 Task: Set up alerts for new listings in Birmingham, Alabama, that have a home office or a study room. 
Action: Mouse moved to (159, 118)
Screenshot: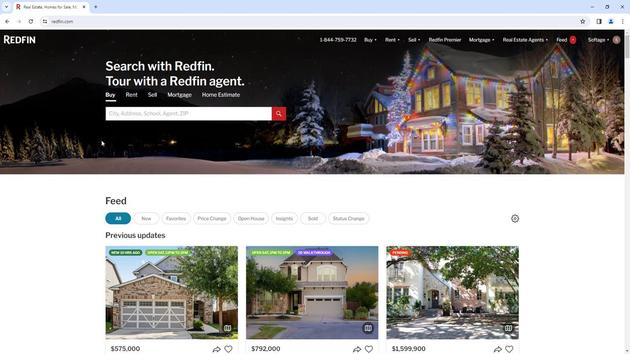 
Action: Mouse pressed left at (159, 118)
Screenshot: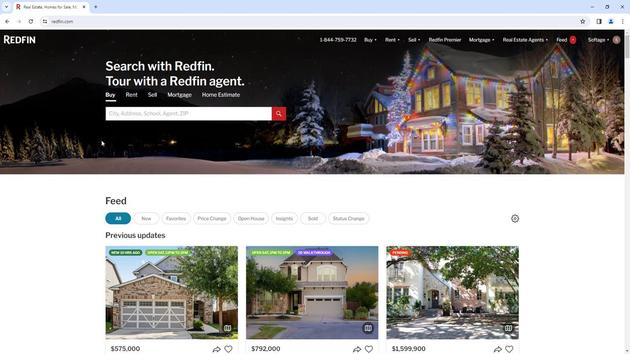 
Action: Key pressed <Key.shift>Birmingham,<Key.space><Key.shift>Alabama
Screenshot: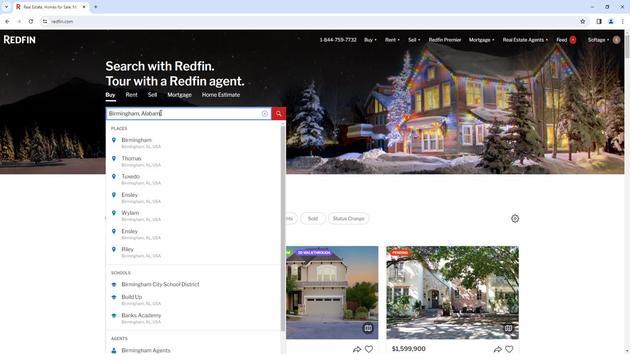 
Action: Mouse moved to (151, 148)
Screenshot: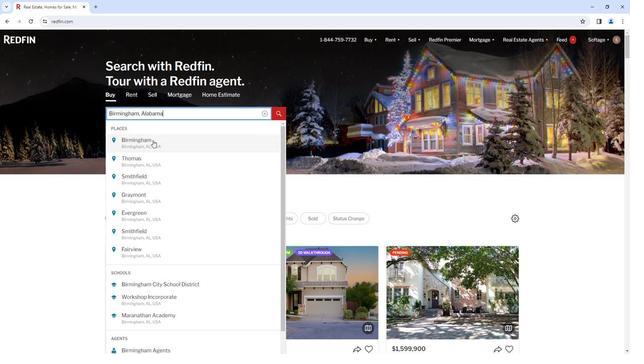 
Action: Mouse pressed left at (151, 148)
Screenshot: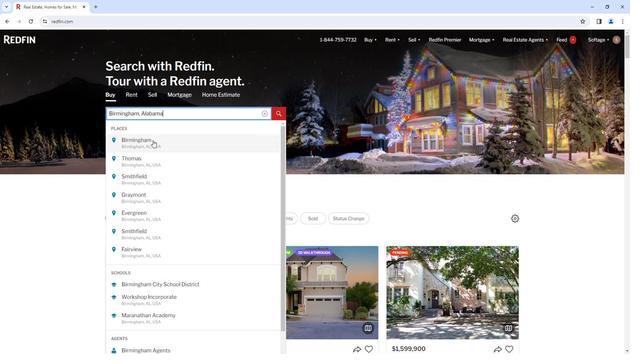 
Action: Mouse moved to (555, 88)
Screenshot: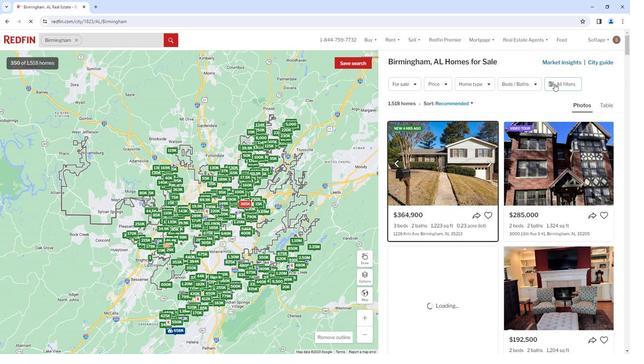 
Action: Mouse pressed left at (555, 88)
Screenshot: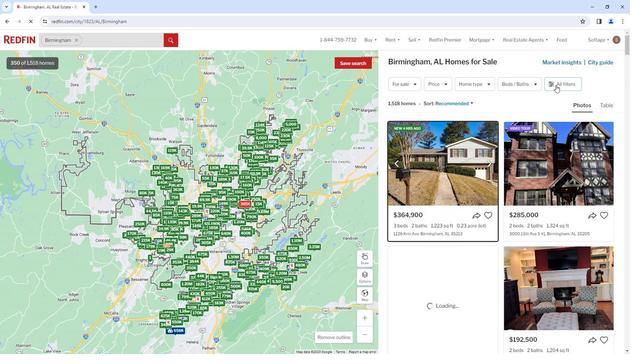 
Action: Mouse moved to (559, 85)
Screenshot: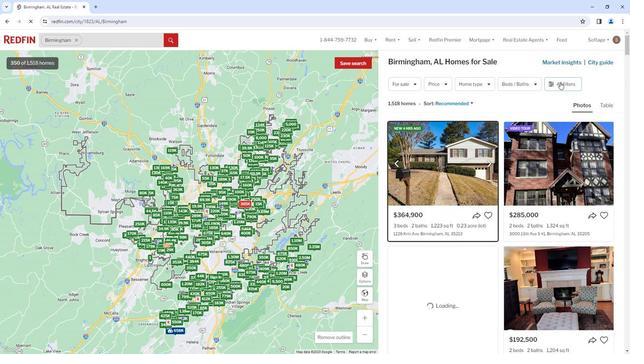 
Action: Mouse pressed left at (559, 85)
Screenshot: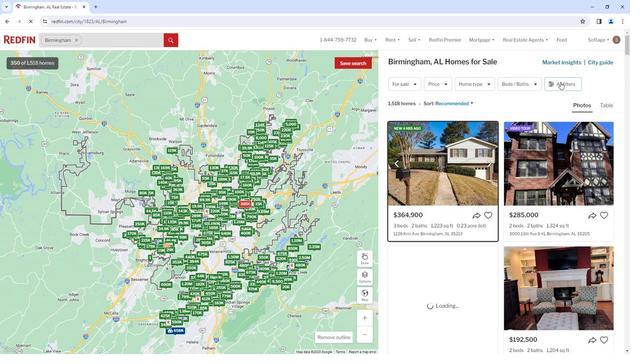 
Action: Mouse moved to (559, 85)
Screenshot: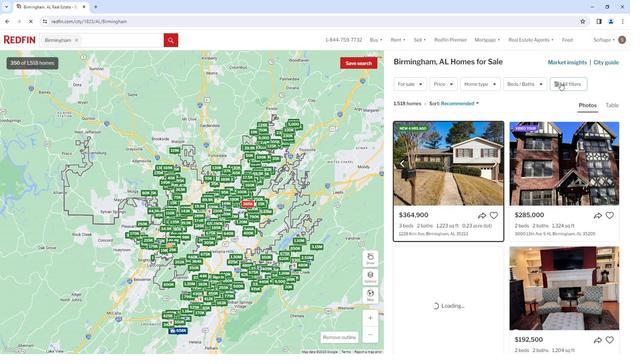 
Action: Mouse pressed left at (559, 85)
Screenshot: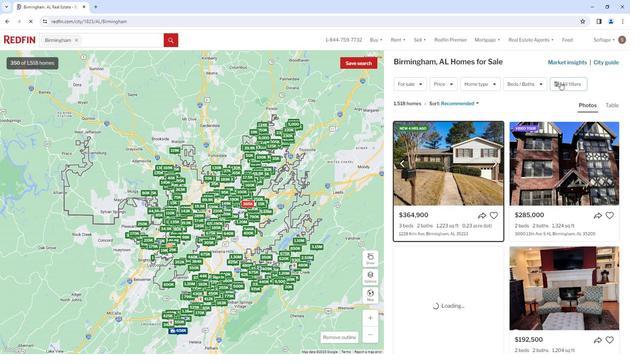 
Action: Mouse moved to (562, 87)
Screenshot: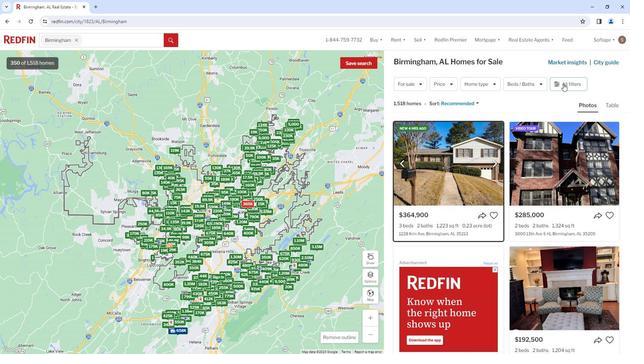 
Action: Mouse pressed left at (562, 87)
Screenshot: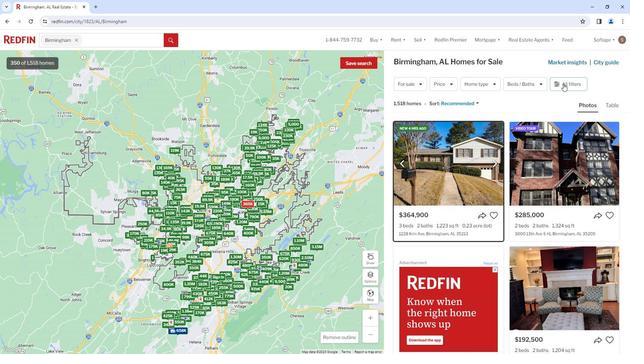 
Action: Mouse moved to (470, 191)
Screenshot: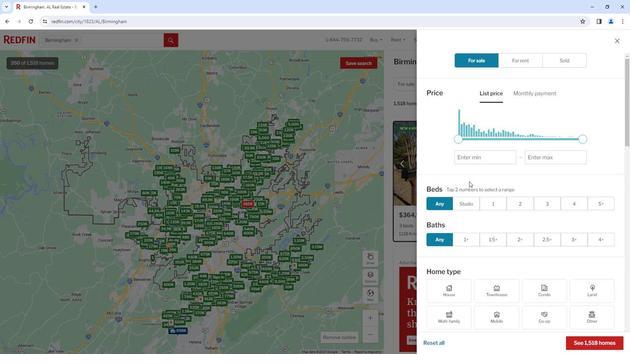 
Action: Mouse scrolled (470, 191) with delta (0, 0)
Screenshot: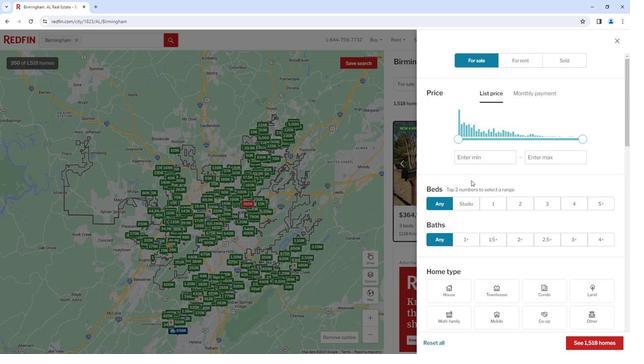 
Action: Mouse scrolled (470, 191) with delta (0, 0)
Screenshot: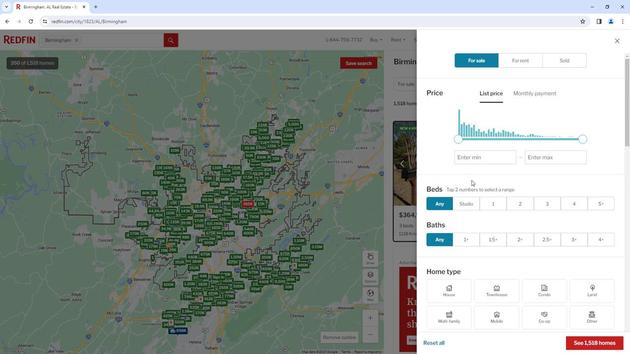 
Action: Mouse moved to (470, 191)
Screenshot: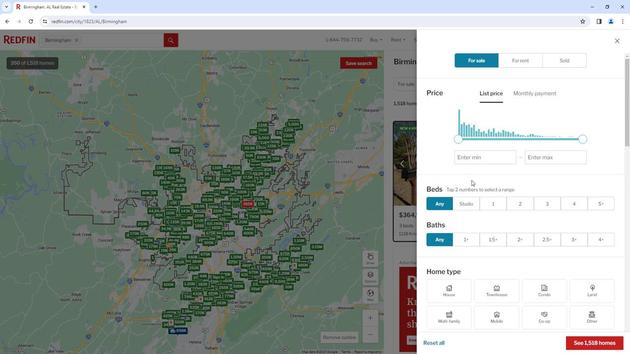 
Action: Mouse scrolled (470, 191) with delta (0, 0)
Screenshot: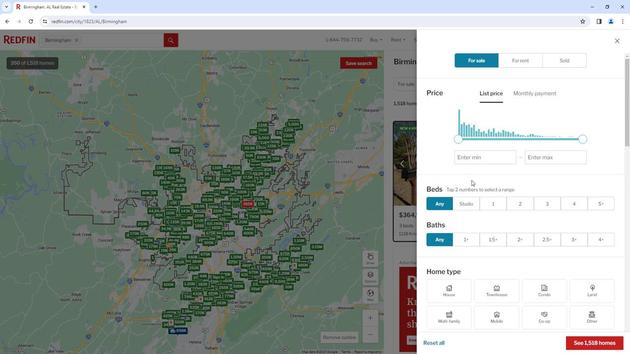 
Action: Mouse moved to (470, 190)
Screenshot: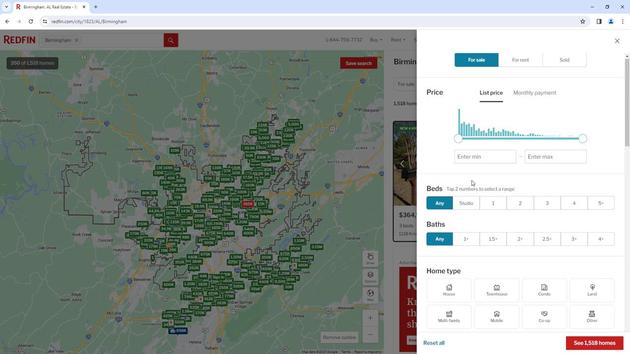 
Action: Mouse scrolled (470, 190) with delta (0, 0)
Screenshot: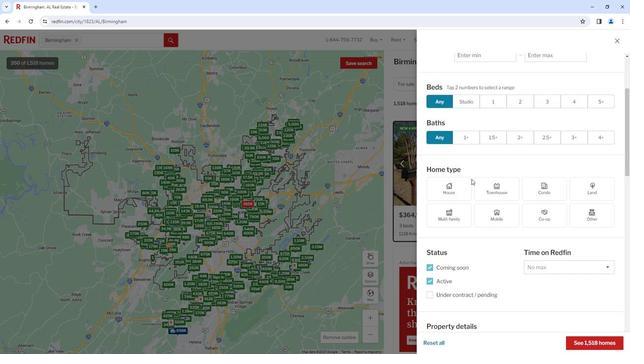 
Action: Mouse scrolled (470, 190) with delta (0, 0)
Screenshot: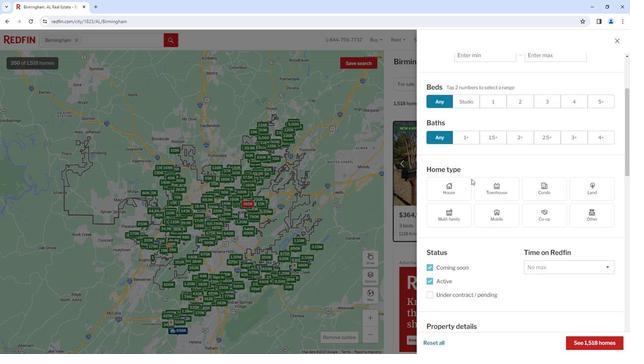 
Action: Mouse scrolled (470, 190) with delta (0, 0)
Screenshot: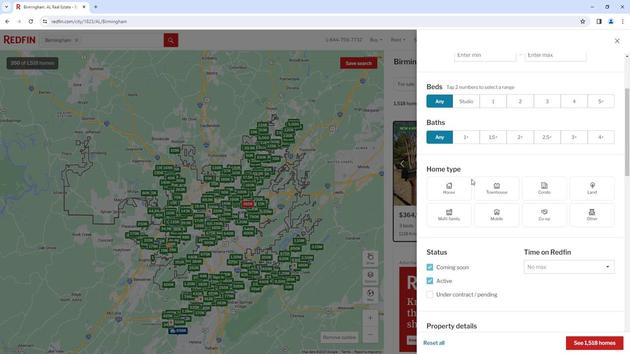 
Action: Mouse scrolled (470, 190) with delta (0, 0)
Screenshot: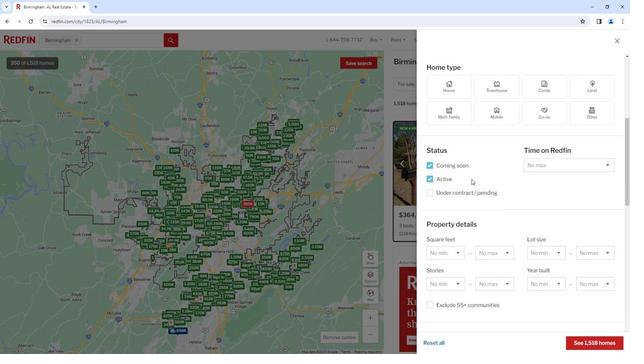 
Action: Mouse scrolled (470, 190) with delta (0, 0)
Screenshot: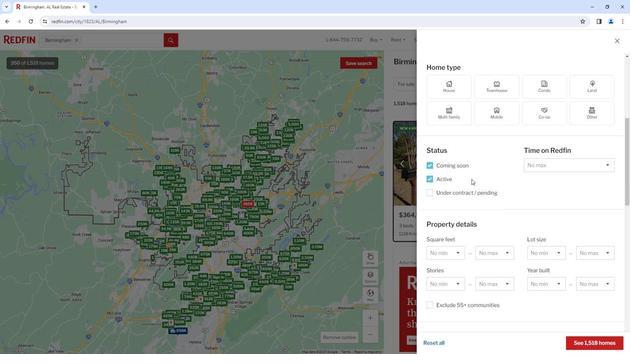 
Action: Mouse scrolled (470, 190) with delta (0, 0)
Screenshot: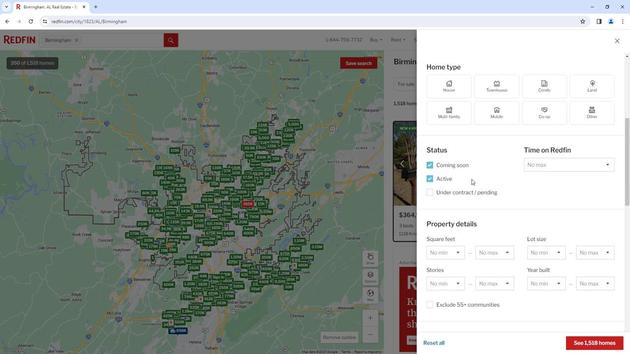 
Action: Mouse scrolled (470, 190) with delta (0, 0)
Screenshot: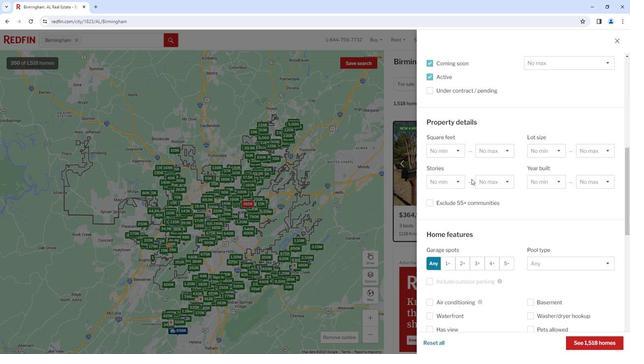 
Action: Mouse scrolled (470, 190) with delta (0, 0)
Screenshot: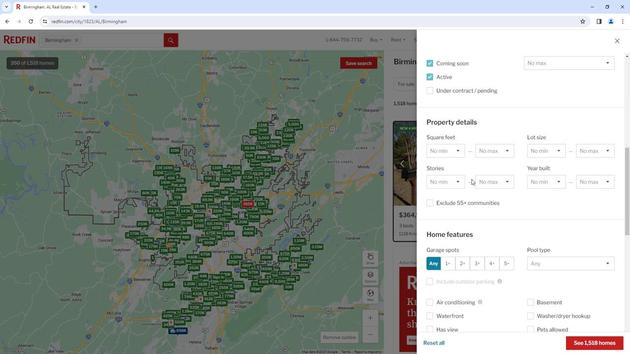 
Action: Mouse scrolled (470, 190) with delta (0, 0)
Screenshot: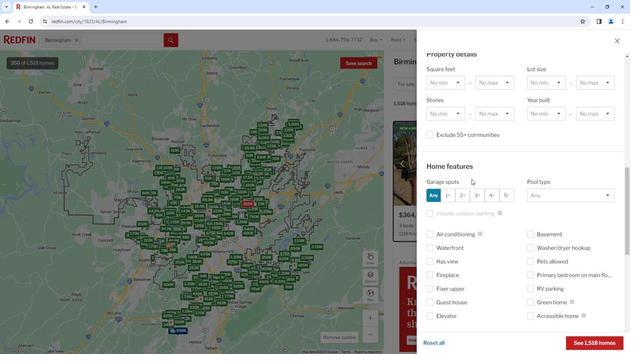 
Action: Mouse scrolled (470, 190) with delta (0, 0)
Screenshot: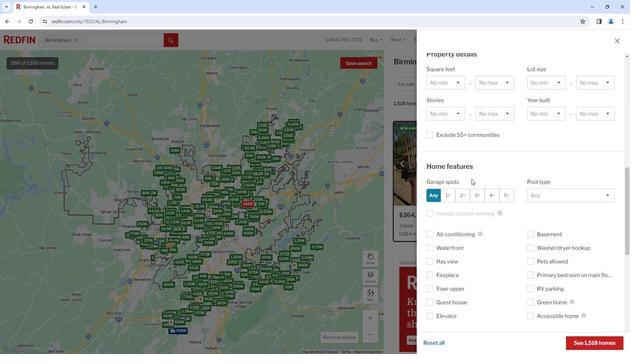 
Action: Mouse scrolled (470, 190) with delta (0, 0)
Screenshot: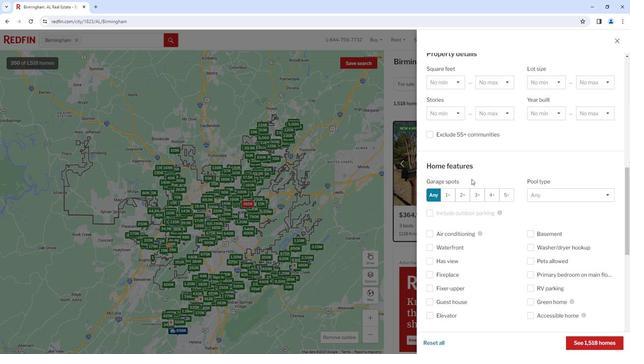 
Action: Mouse scrolled (470, 190) with delta (0, 0)
Screenshot: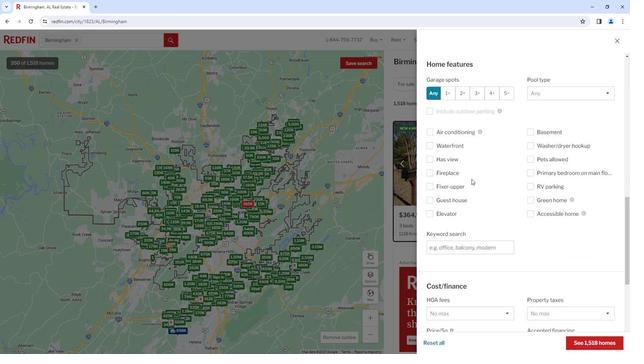 
Action: Mouse scrolled (470, 190) with delta (0, 0)
Screenshot: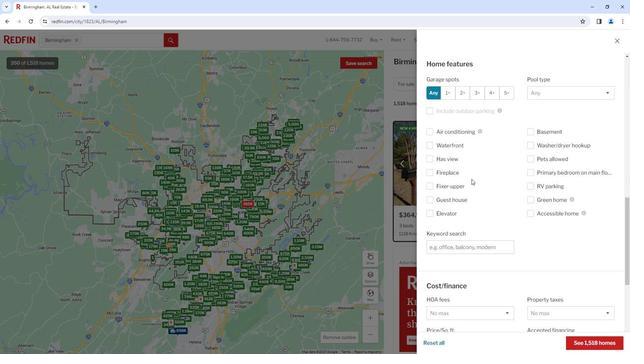 
Action: Mouse moved to (460, 194)
Screenshot: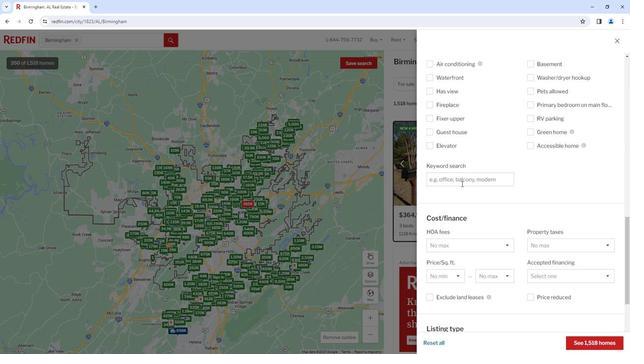 
Action: Mouse pressed left at (460, 194)
Screenshot: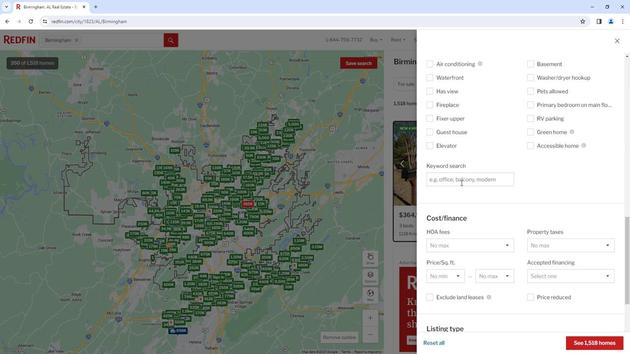 
Action: Mouse moved to (460, 194)
Screenshot: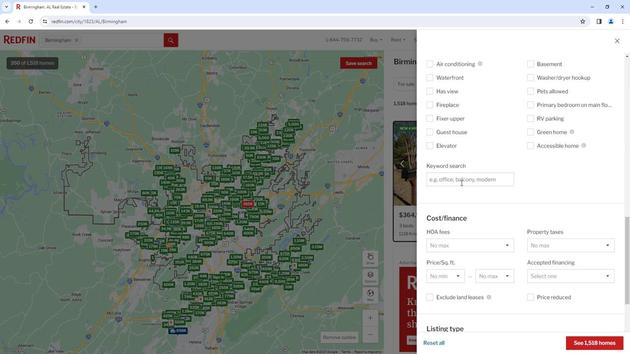 
Action: Key pressed home<Key.space>office<Key.space>or<Key.space>study<Key.space>room
Screenshot: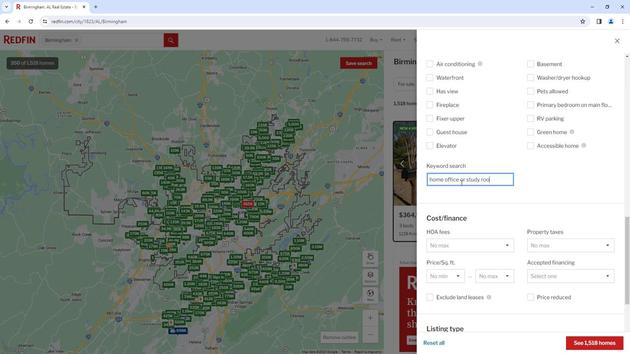 
Action: Mouse moved to (548, 288)
Screenshot: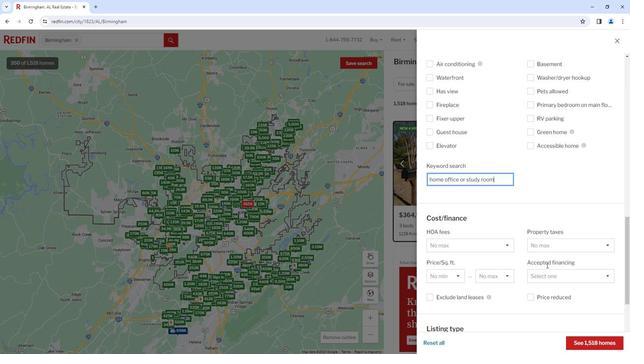 
Action: Mouse scrolled (548, 287) with delta (0, 0)
Screenshot: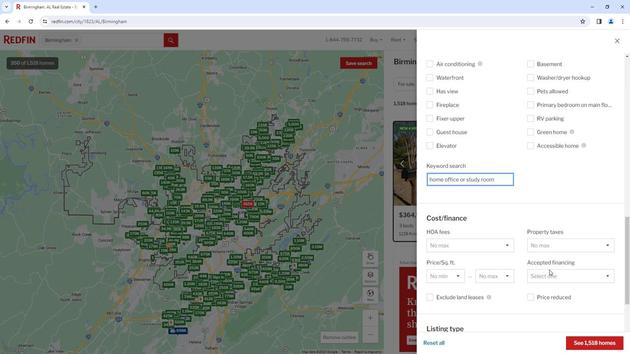 
Action: Mouse scrolled (548, 287) with delta (0, 0)
Screenshot: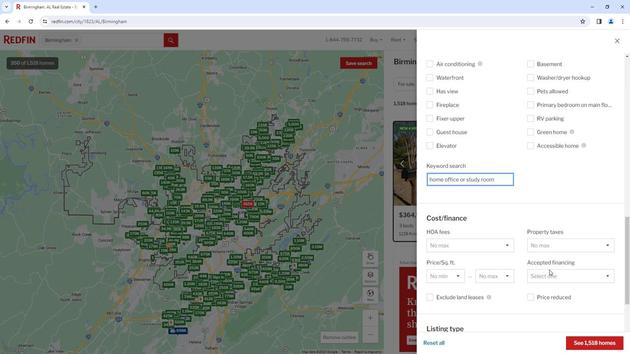 
Action: Mouse scrolled (548, 287) with delta (0, 0)
Screenshot: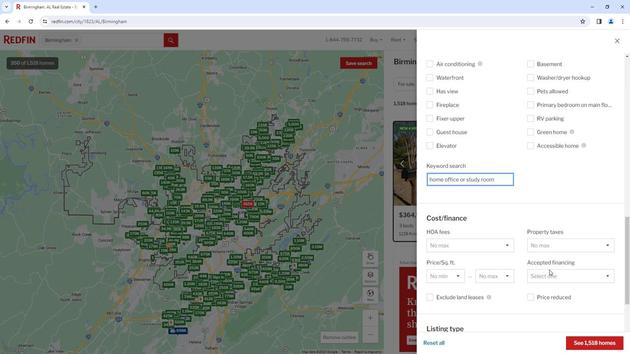 
Action: Mouse moved to (548, 288)
Screenshot: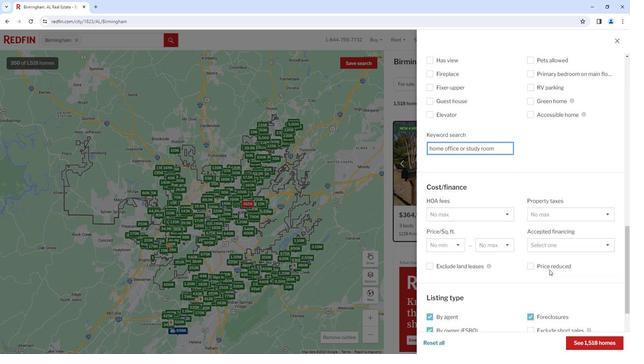 
Action: Mouse scrolled (548, 287) with delta (0, 0)
Screenshot: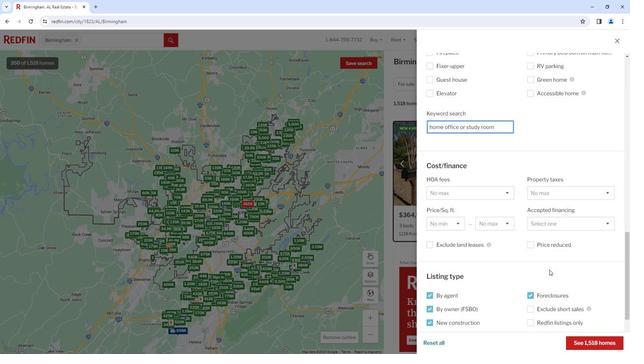 
Action: Mouse moved to (549, 287)
Screenshot: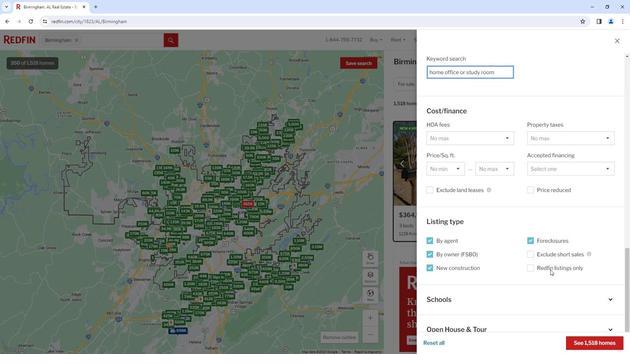 
Action: Mouse scrolled (549, 287) with delta (0, 0)
Screenshot: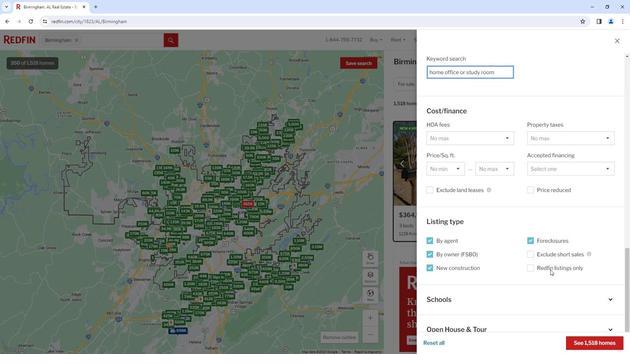 
Action: Mouse moved to (553, 286)
Screenshot: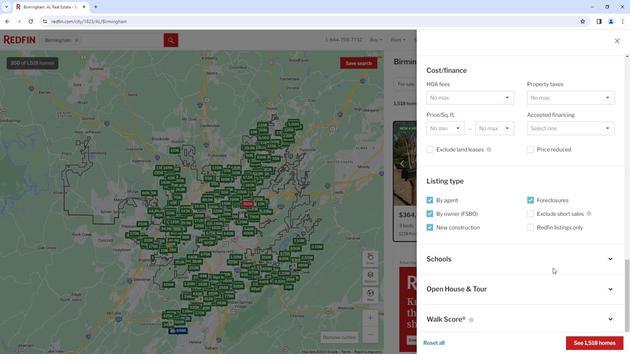
Action: Mouse scrolled (553, 285) with delta (0, 0)
Screenshot: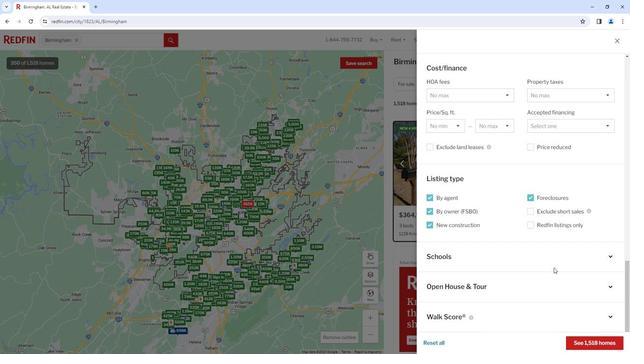 
Action: Mouse scrolled (553, 285) with delta (0, 0)
Screenshot: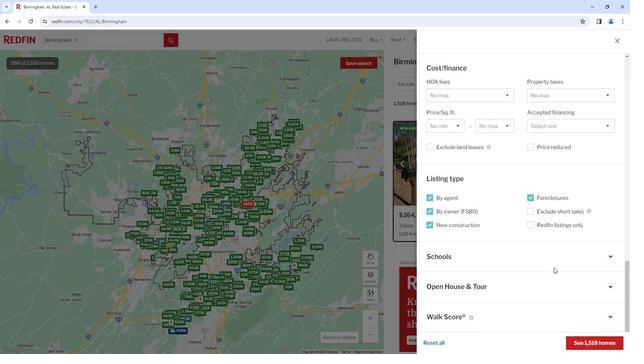 
Action: Mouse scrolled (553, 285) with delta (0, 0)
Screenshot: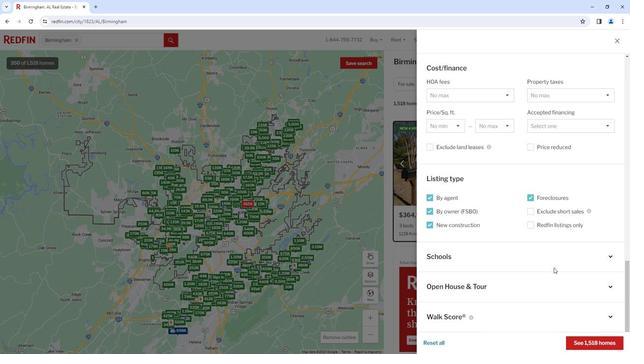 
Action: Mouse moved to (593, 363)
Screenshot: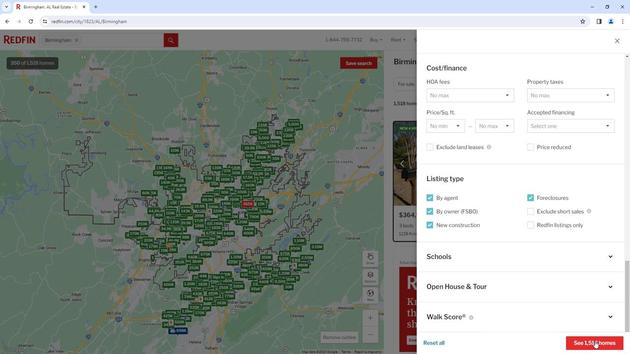 
Action: Mouse pressed left at (593, 363)
Screenshot: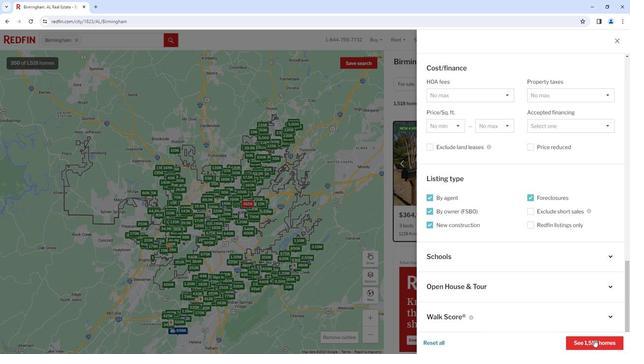
Action: Mouse moved to (440, 174)
Screenshot: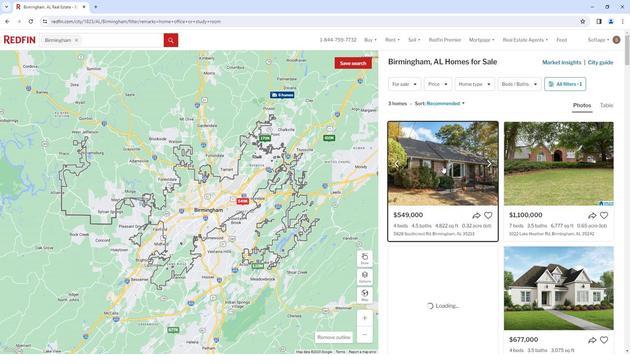 
Action: Mouse pressed left at (440, 174)
Screenshot: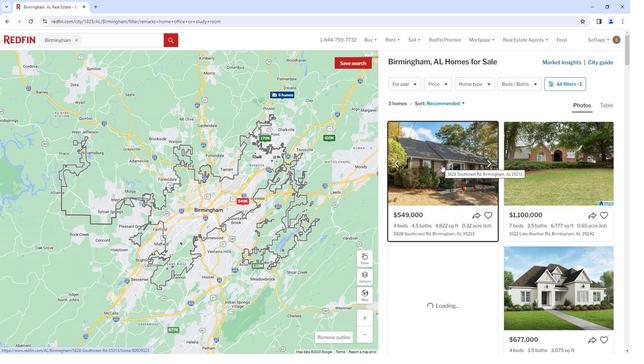 
Action: Mouse moved to (286, 155)
Screenshot: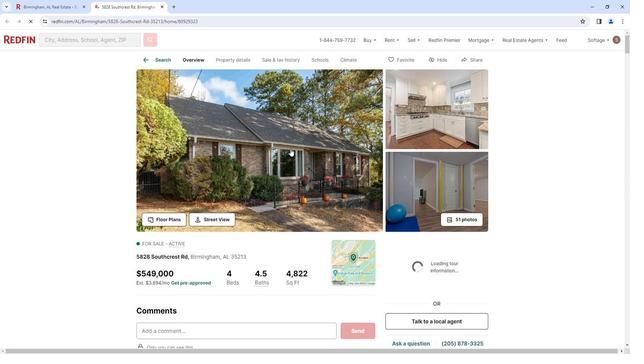 
Action: Mouse pressed left at (286, 155)
Screenshot: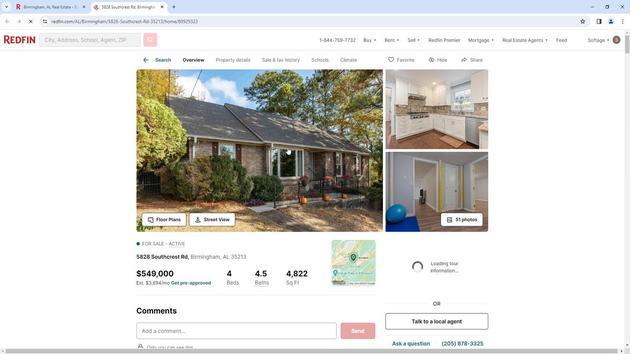 
Action: Mouse moved to (78, 138)
Screenshot: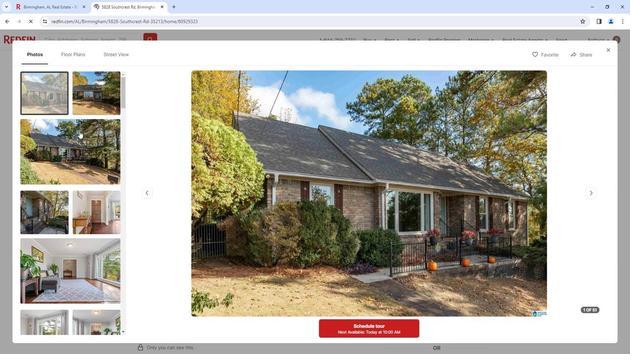 
Action: Mouse scrolled (78, 137) with delta (0, 0)
Screenshot: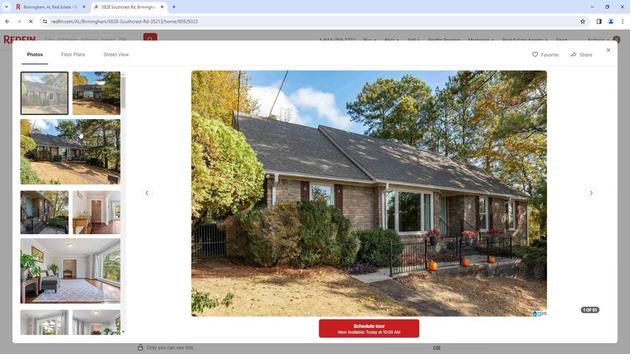 
Action: Mouse scrolled (78, 137) with delta (0, 0)
Screenshot: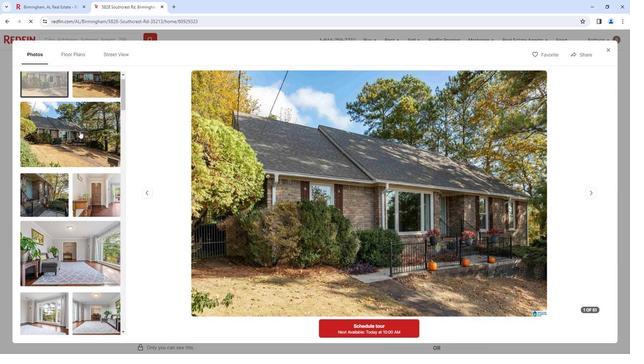 
Action: Mouse moved to (78, 137)
Screenshot: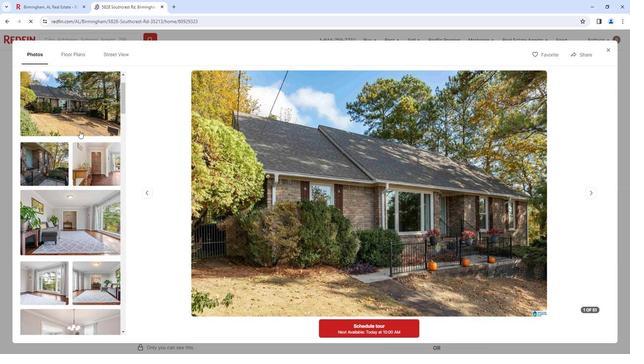 
Action: Mouse scrolled (78, 137) with delta (0, 0)
Screenshot: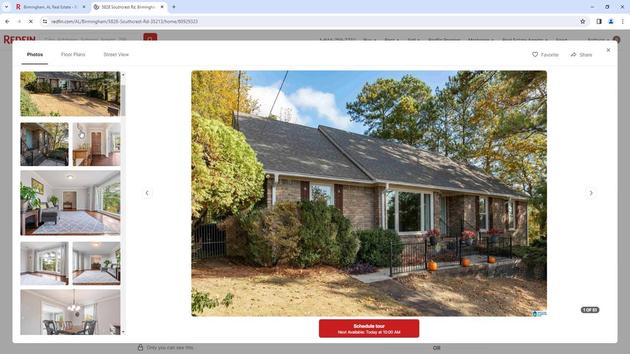 
Action: Mouse scrolled (78, 137) with delta (0, 0)
Screenshot: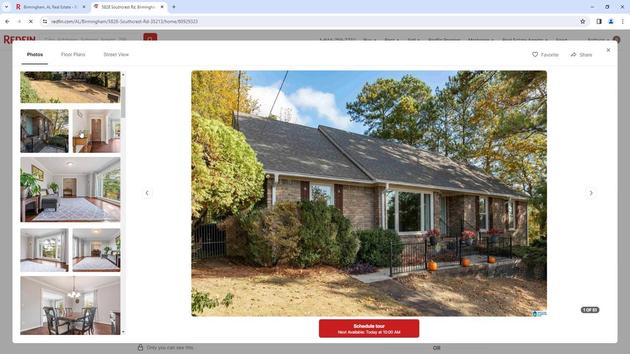 
Action: Mouse scrolled (78, 137) with delta (0, 0)
Screenshot: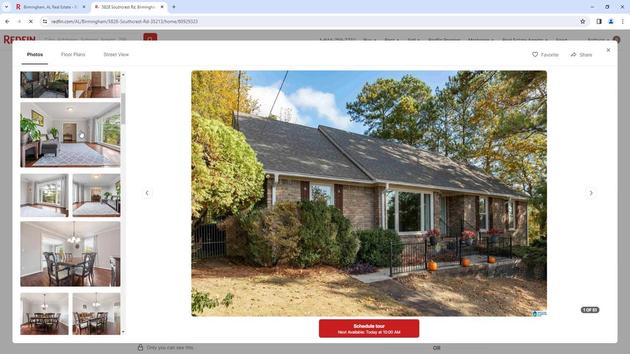 
Action: Mouse moved to (79, 137)
Screenshot: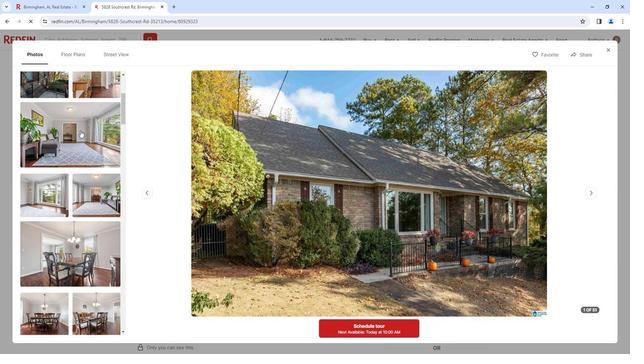 
Action: Mouse scrolled (79, 136) with delta (0, 0)
Screenshot: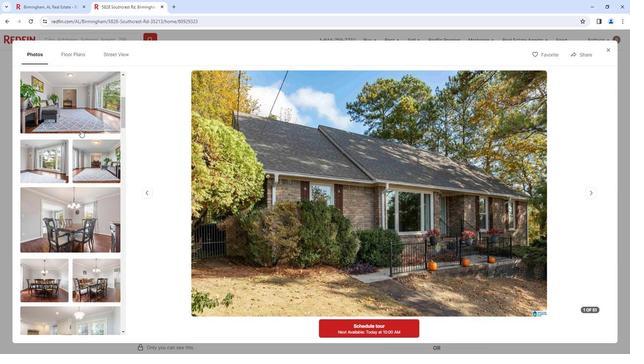 
Action: Mouse scrolled (79, 136) with delta (0, 0)
Screenshot: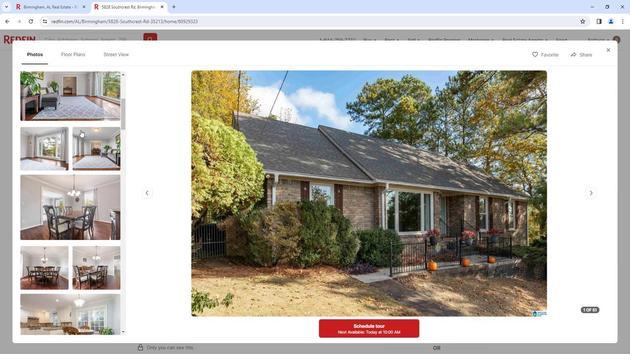 
Action: Mouse scrolled (79, 136) with delta (0, 0)
Screenshot: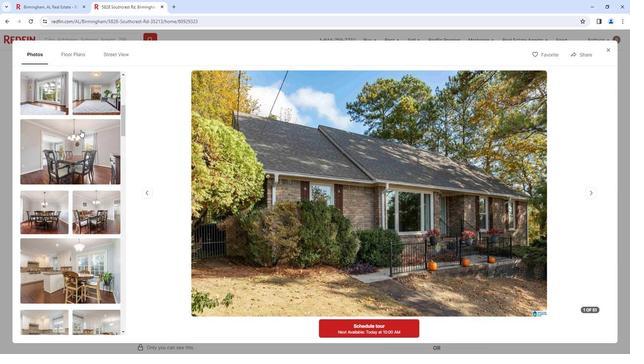 
Action: Mouse moved to (79, 137)
Screenshot: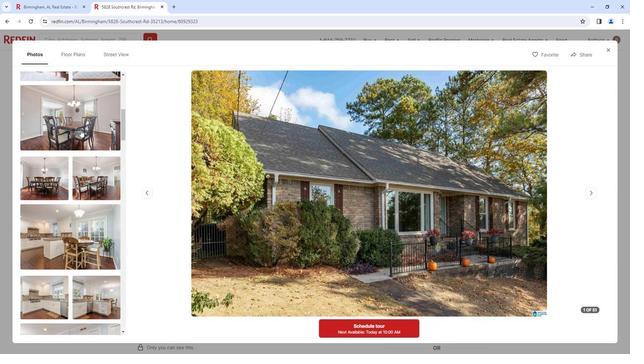 
Action: Mouse scrolled (79, 136) with delta (0, 0)
Screenshot: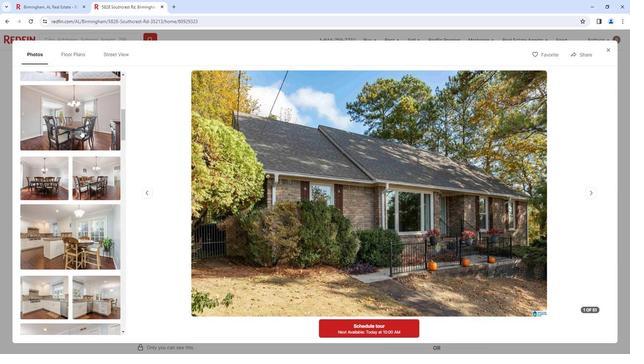 
Action: Mouse moved to (80, 136)
Screenshot: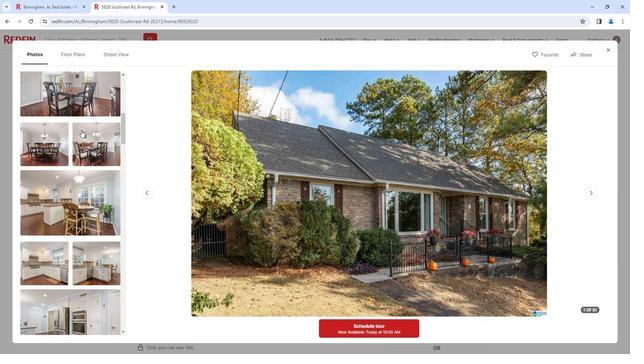 
Action: Mouse scrolled (80, 135) with delta (0, 0)
Screenshot: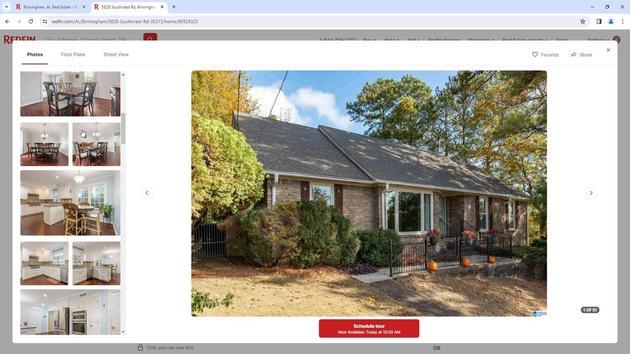 
Action: Mouse moved to (80, 136)
Screenshot: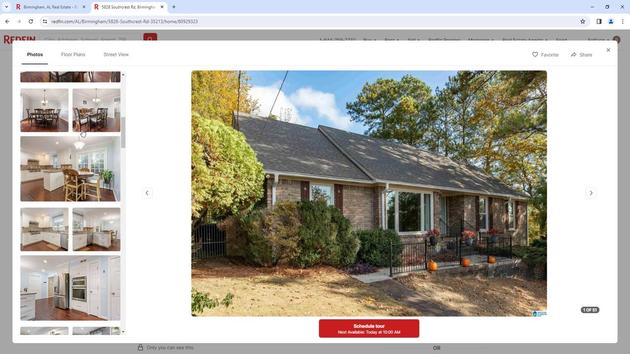 
Action: Mouse scrolled (80, 135) with delta (0, 0)
Screenshot: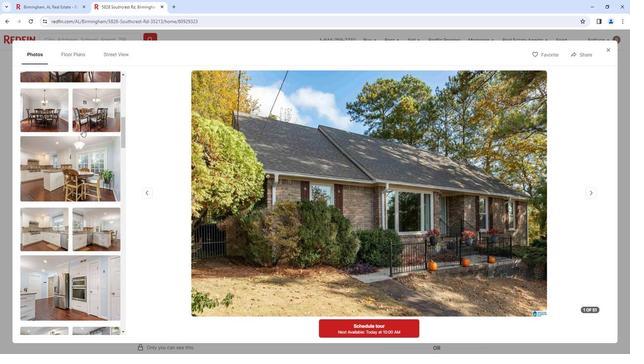 
Action: Mouse moved to (81, 135)
Screenshot: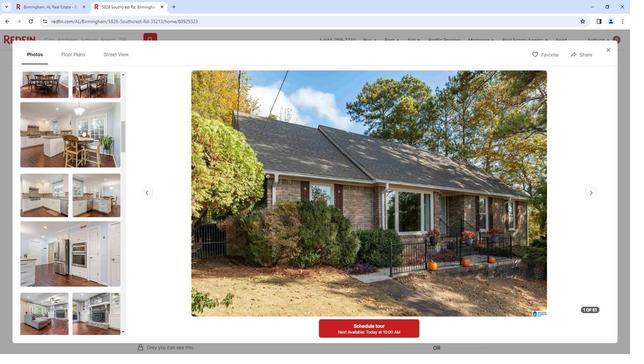 
Action: Mouse scrolled (81, 135) with delta (0, 0)
Screenshot: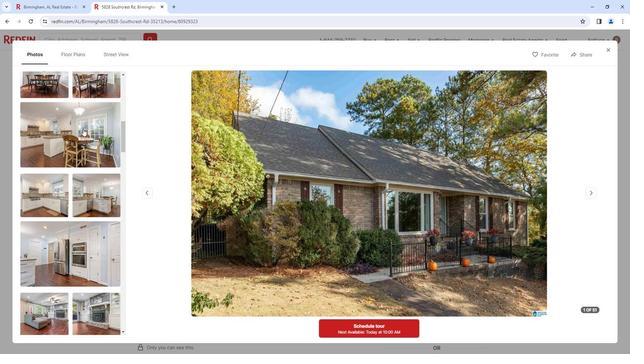 
Action: Mouse scrolled (81, 135) with delta (0, 0)
Screenshot: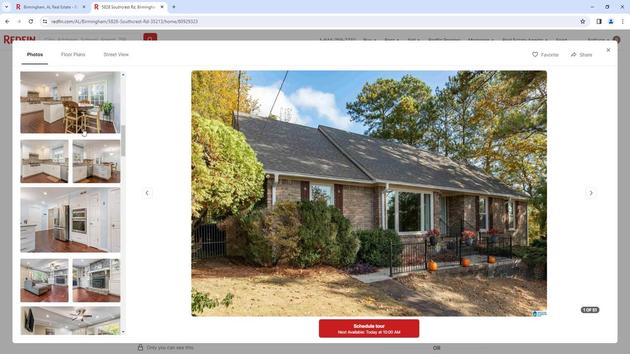 
Action: Mouse moved to (81, 135)
Screenshot: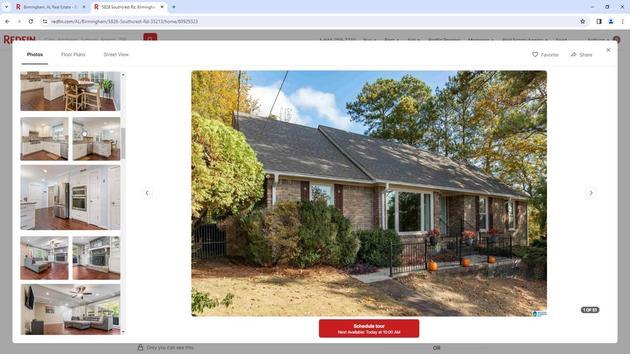 
Action: Mouse scrolled (81, 135) with delta (0, 0)
Screenshot: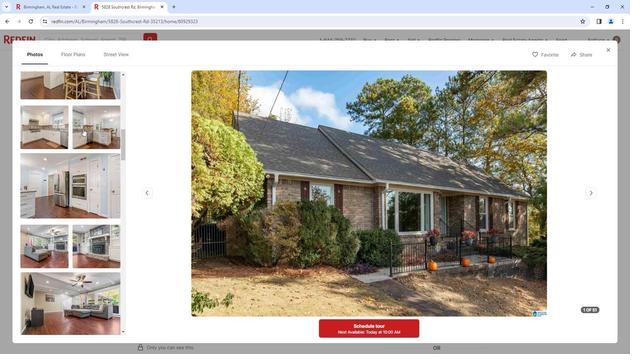 
Action: Mouse moved to (81, 135)
Screenshot: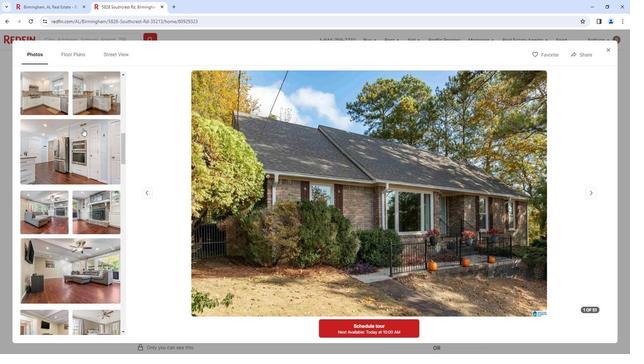 
Action: Mouse scrolled (81, 135) with delta (0, 0)
Screenshot: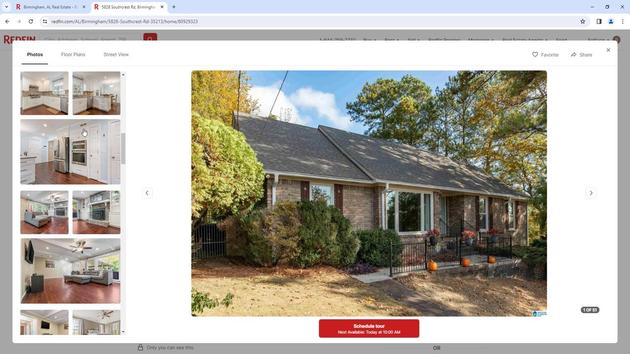 
Action: Mouse scrolled (81, 135) with delta (0, 0)
Screenshot: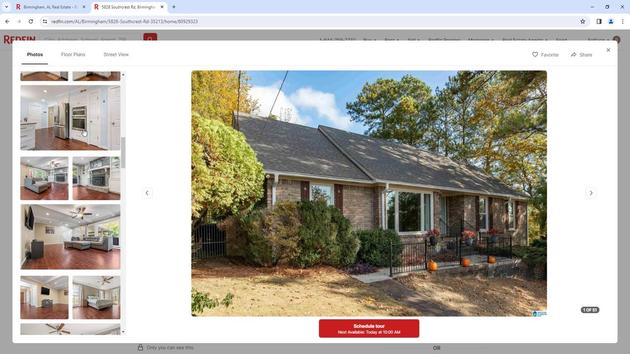 
Action: Mouse scrolled (81, 135) with delta (0, 0)
Screenshot: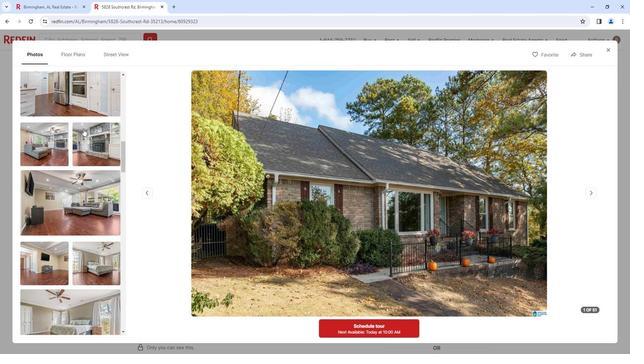 
Action: Mouse scrolled (81, 135) with delta (0, 0)
Screenshot: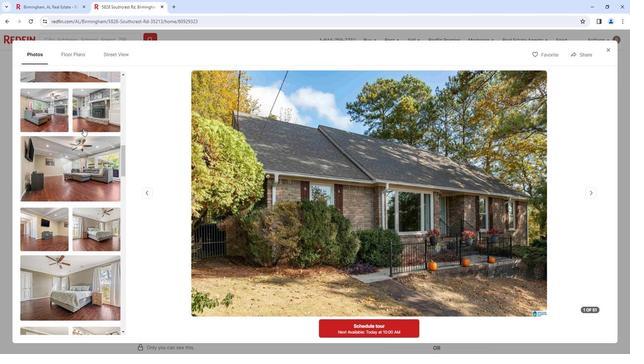 
Action: Mouse scrolled (81, 135) with delta (0, 0)
Screenshot: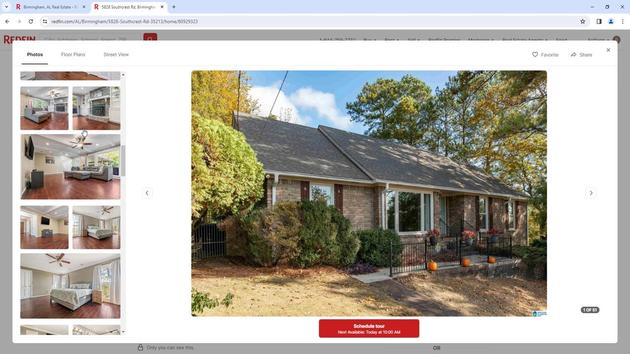 
Action: Mouse scrolled (81, 135) with delta (0, 0)
Screenshot: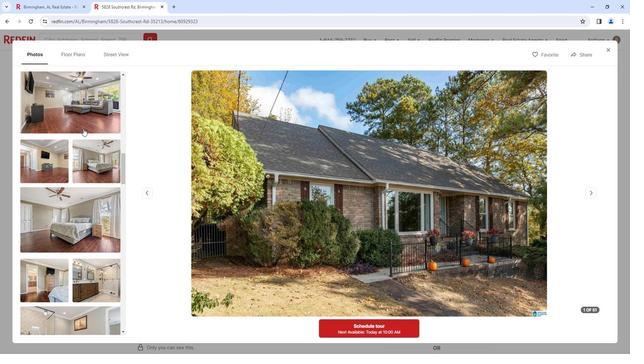 
Action: Mouse scrolled (81, 135) with delta (0, 0)
Screenshot: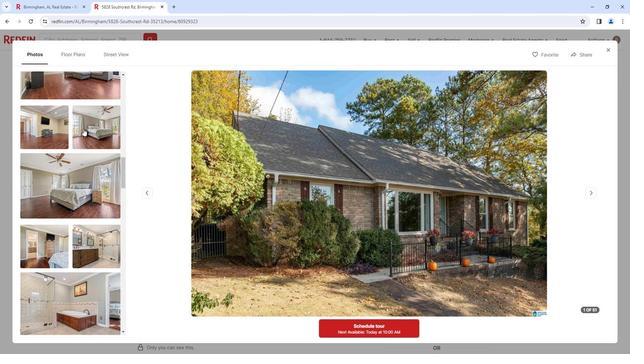 
Action: Mouse scrolled (81, 135) with delta (0, 0)
Screenshot: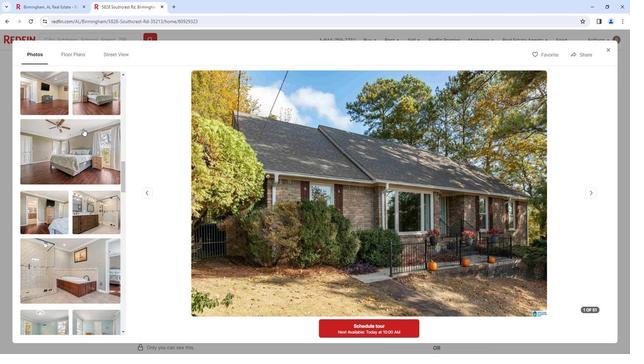 
Action: Mouse scrolled (81, 135) with delta (0, 0)
Screenshot: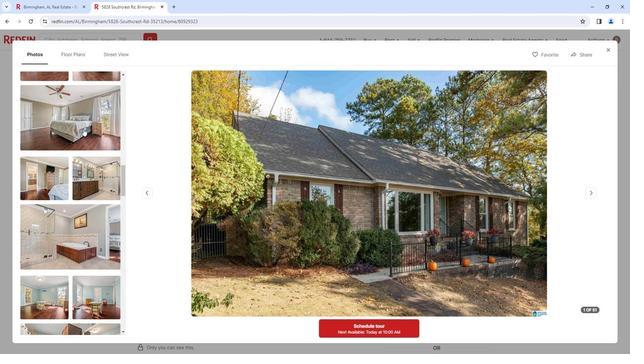 
Action: Mouse scrolled (81, 135) with delta (0, 0)
Screenshot: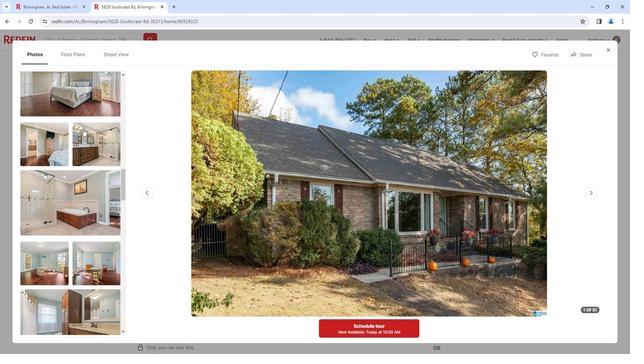 
Action: Mouse scrolled (81, 135) with delta (0, 0)
Screenshot: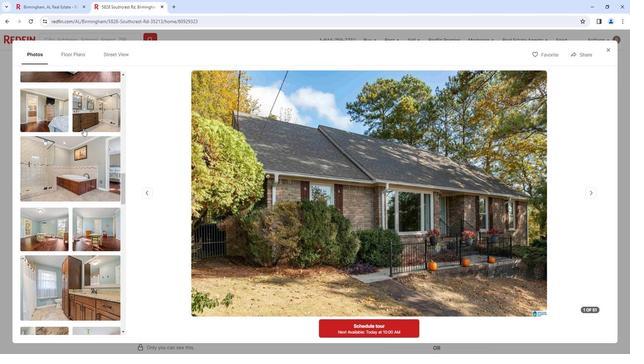 
Action: Mouse scrolled (81, 135) with delta (0, 0)
Screenshot: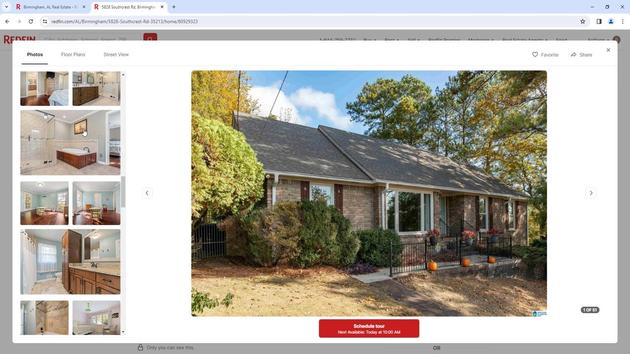 
Action: Mouse scrolled (81, 135) with delta (0, 0)
Screenshot: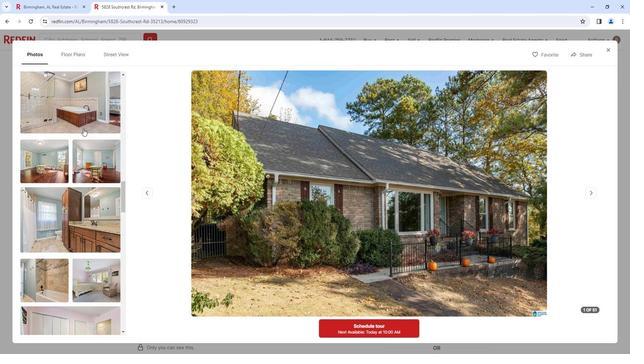 
Action: Mouse scrolled (81, 135) with delta (0, 0)
Screenshot: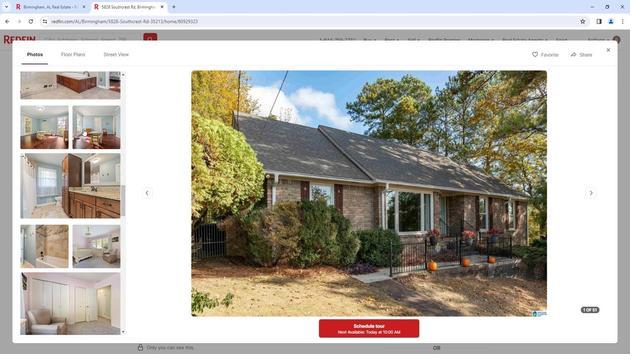 
Action: Mouse moved to (83, 135)
Screenshot: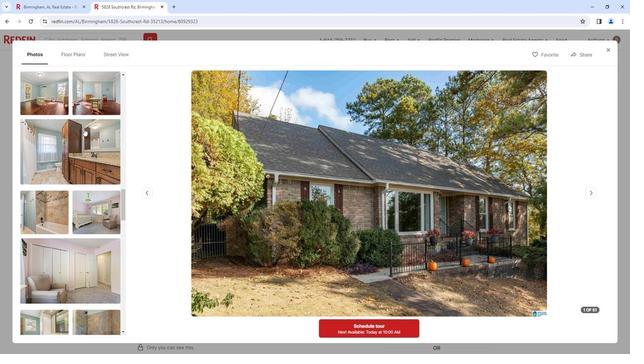 
Action: Mouse scrolled (83, 135) with delta (0, 0)
Screenshot: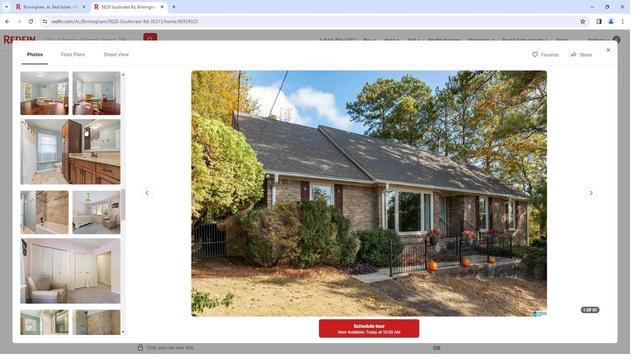 
Action: Mouse moved to (83, 135)
Screenshot: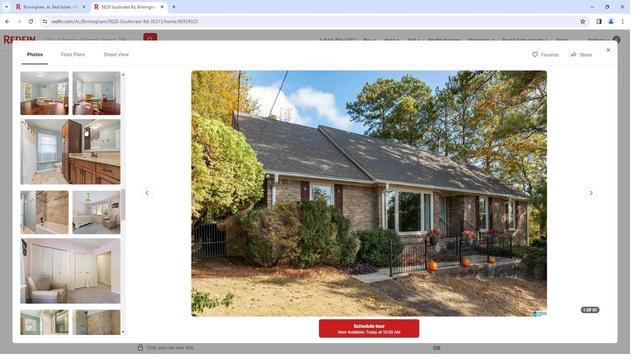 
Action: Mouse scrolled (83, 135) with delta (0, 0)
Screenshot: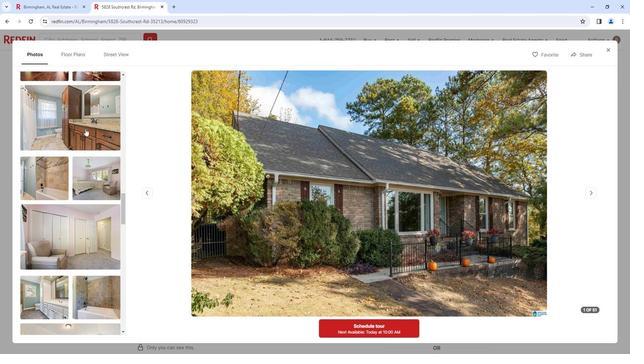 
Action: Mouse scrolled (83, 135) with delta (0, 0)
Screenshot: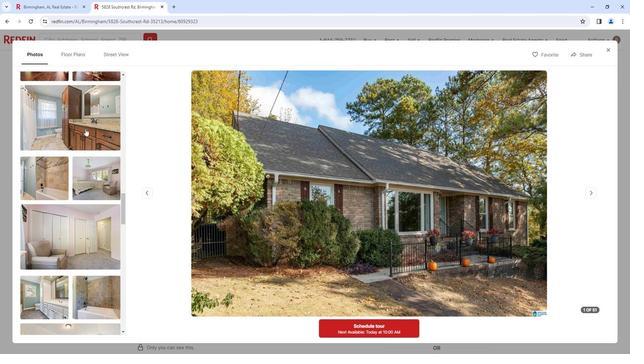 
Action: Mouse scrolled (83, 135) with delta (0, 0)
Screenshot: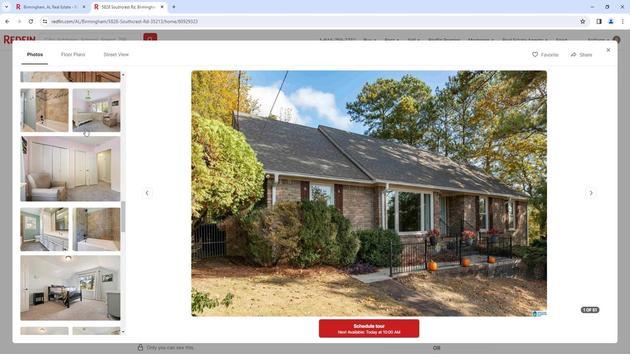 
Action: Mouse scrolled (83, 135) with delta (0, 0)
Screenshot: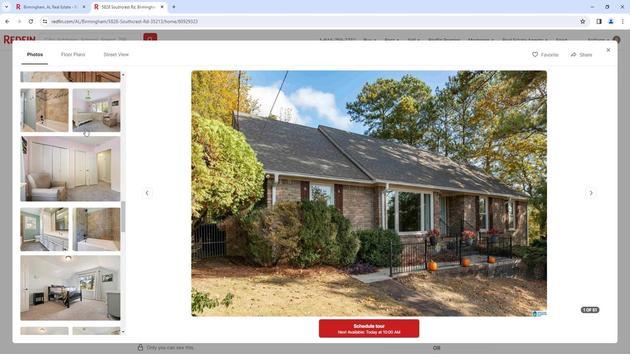 
Action: Mouse scrolled (83, 135) with delta (0, 0)
Screenshot: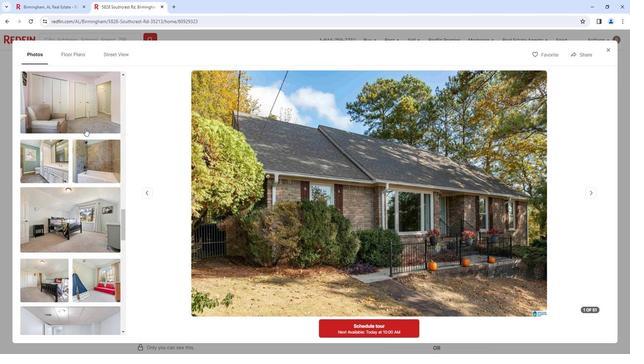 
Action: Mouse scrolled (83, 135) with delta (0, 0)
Screenshot: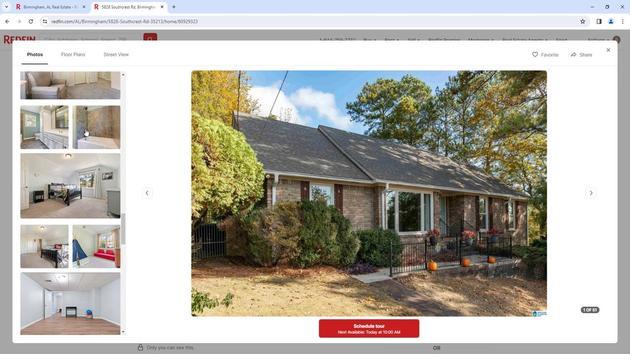 
Action: Mouse scrolled (83, 135) with delta (0, 0)
Screenshot: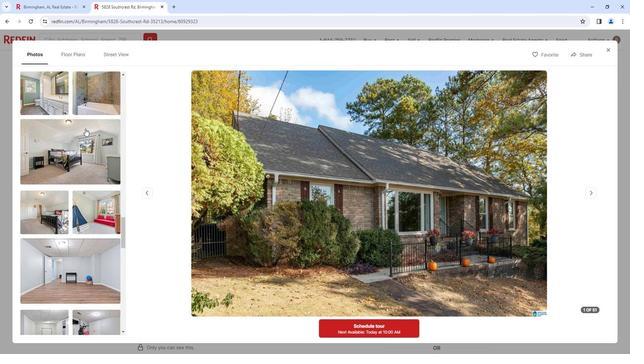 
Action: Mouse scrolled (83, 135) with delta (0, 0)
Screenshot: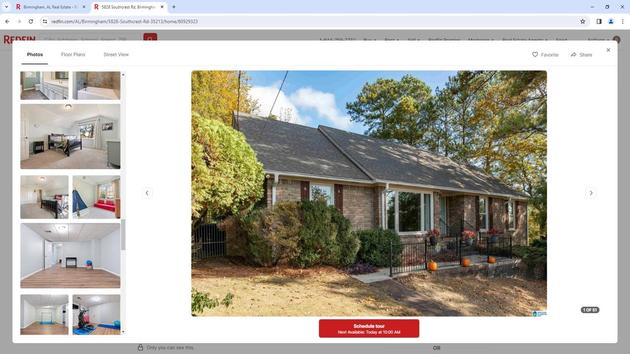 
Action: Mouse scrolled (83, 135) with delta (0, 0)
Screenshot: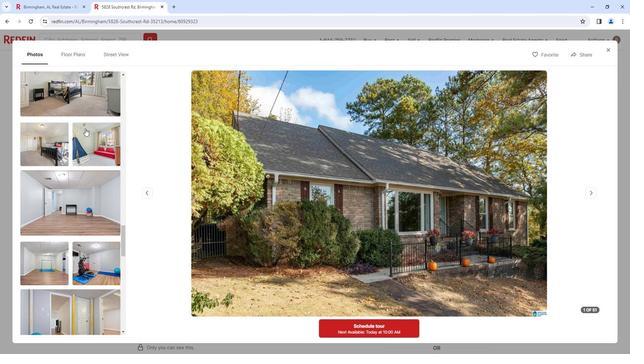 
Action: Mouse moved to (83, 135)
Screenshot: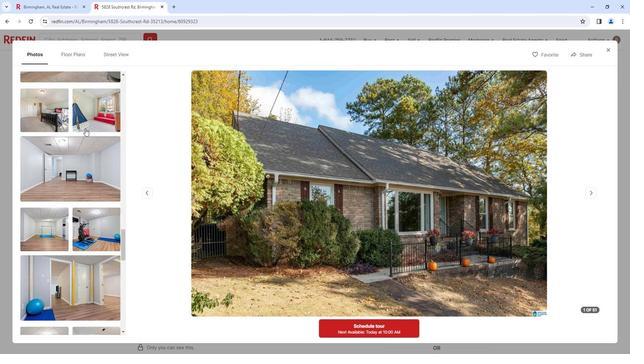 
Action: Mouse scrolled (83, 135) with delta (0, 0)
Screenshot: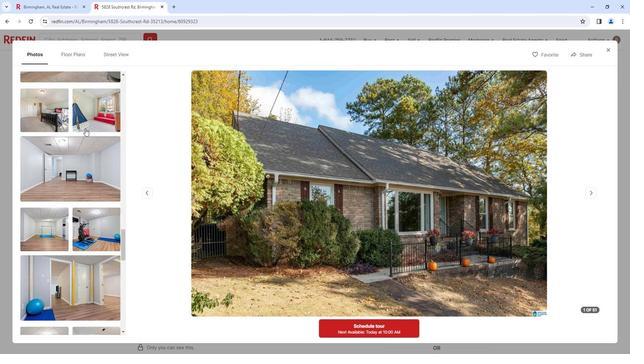 
Action: Mouse scrolled (83, 135) with delta (0, 0)
Screenshot: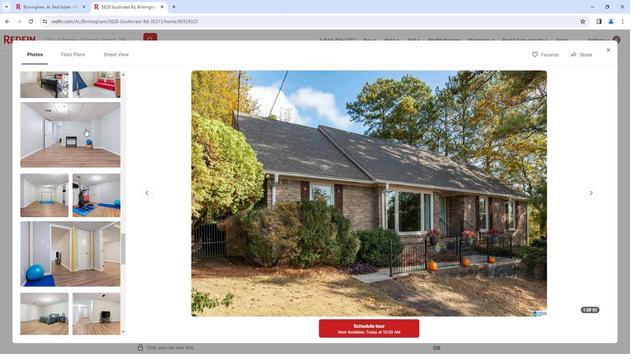 
Action: Mouse moved to (84, 135)
Screenshot: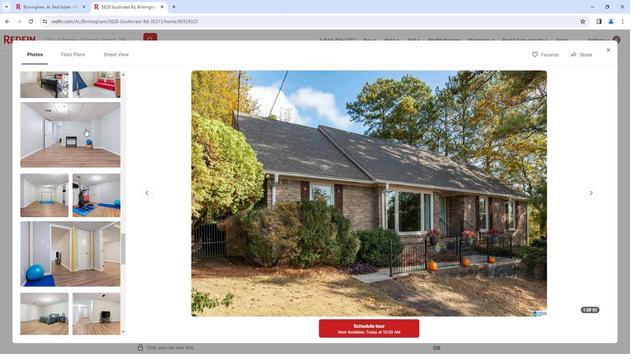 
Action: Mouse scrolled (84, 135) with delta (0, 0)
Screenshot: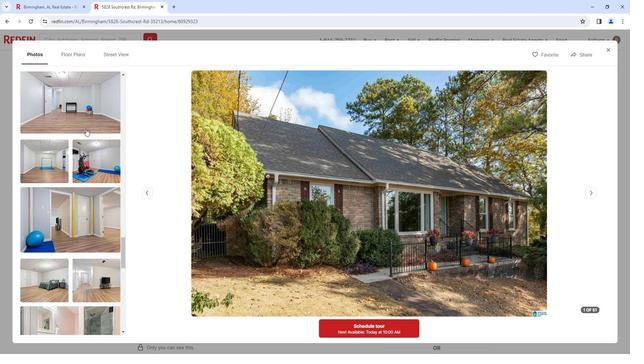 
Action: Mouse scrolled (84, 135) with delta (0, 0)
Screenshot: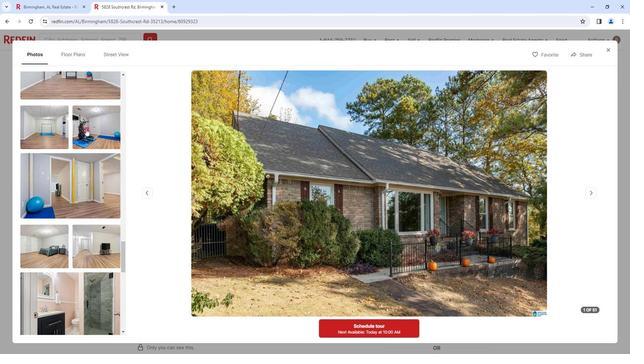 
Action: Mouse scrolled (84, 135) with delta (0, 0)
Screenshot: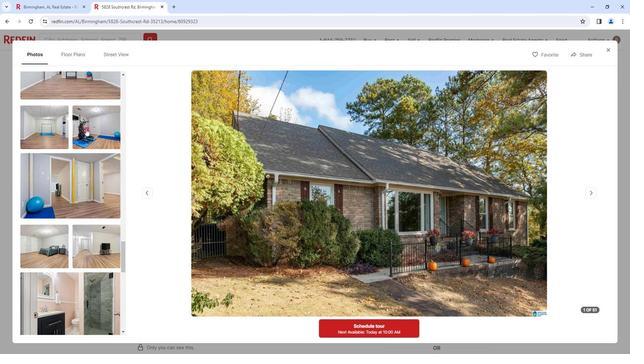 
Action: Mouse scrolled (84, 135) with delta (0, 0)
Screenshot: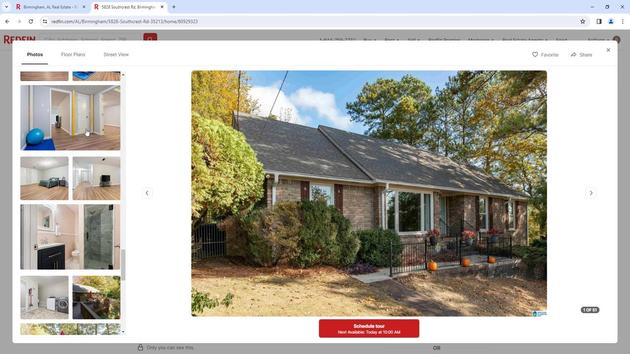 
Action: Mouse scrolled (84, 135) with delta (0, 0)
Screenshot: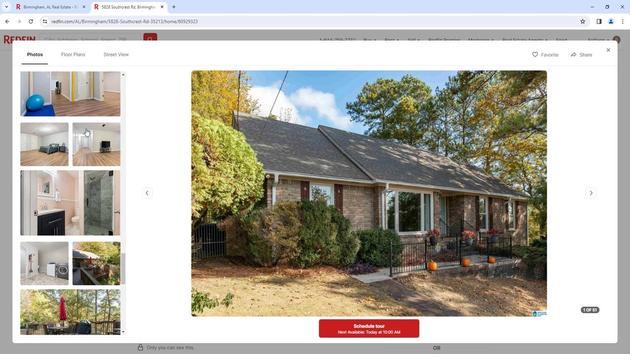 
Action: Mouse moved to (84, 135)
Screenshot: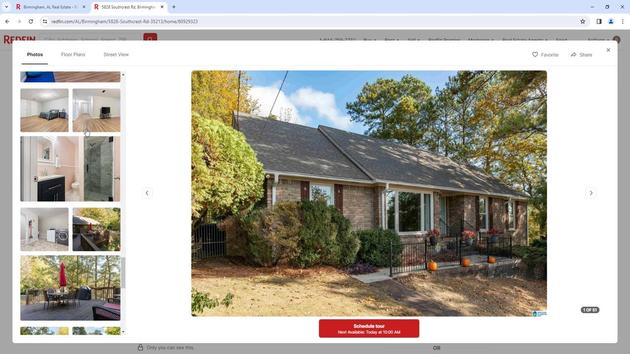 
Action: Mouse scrolled (84, 135) with delta (0, 0)
Screenshot: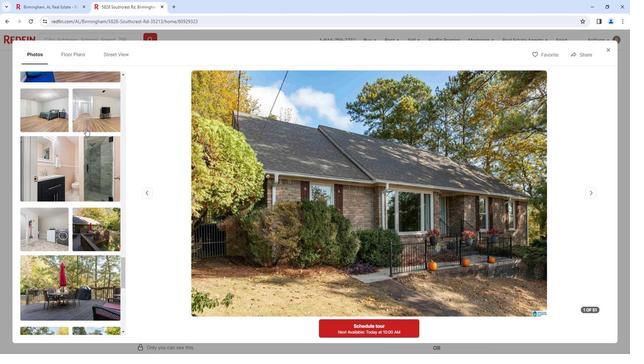 
Action: Mouse scrolled (84, 135) with delta (0, 0)
Screenshot: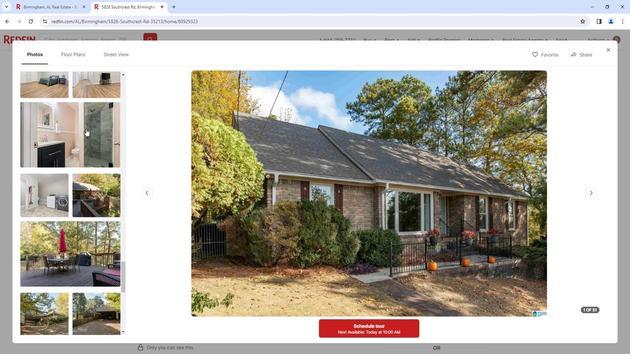 
Action: Mouse scrolled (84, 135) with delta (0, 0)
Screenshot: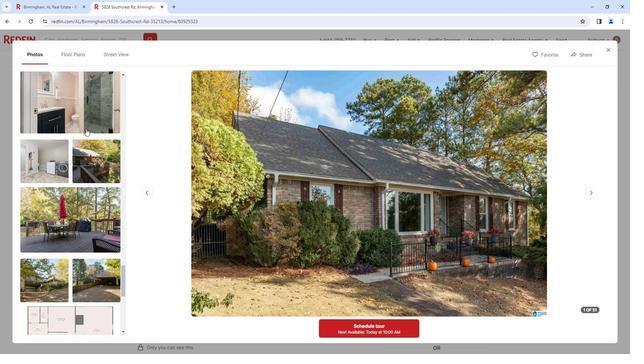 
Action: Mouse scrolled (84, 135) with delta (0, 0)
Screenshot: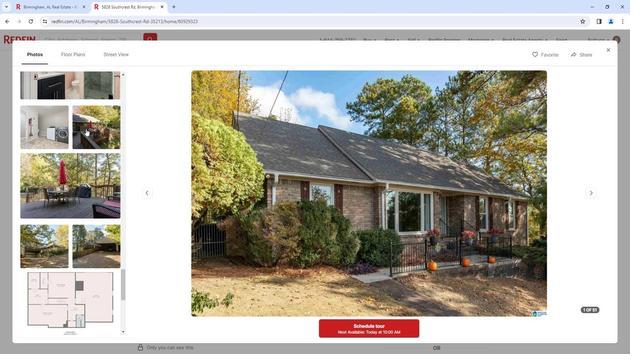 
Action: Mouse scrolled (84, 135) with delta (0, 0)
Screenshot: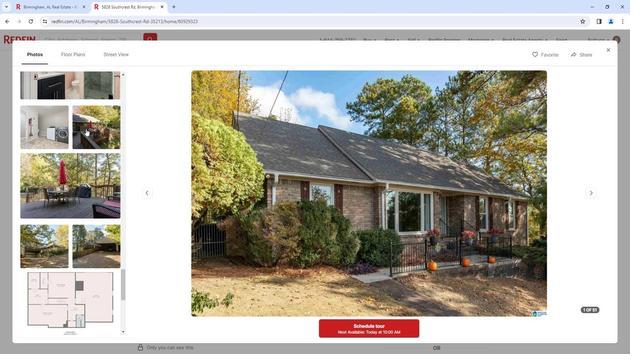 
Action: Mouse scrolled (84, 135) with delta (0, 0)
Screenshot: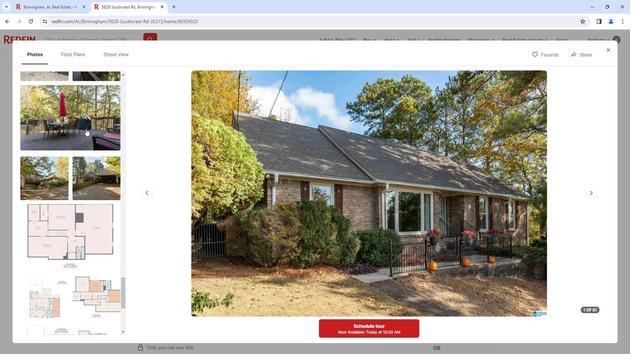 
Action: Mouse scrolled (84, 135) with delta (0, 0)
Screenshot: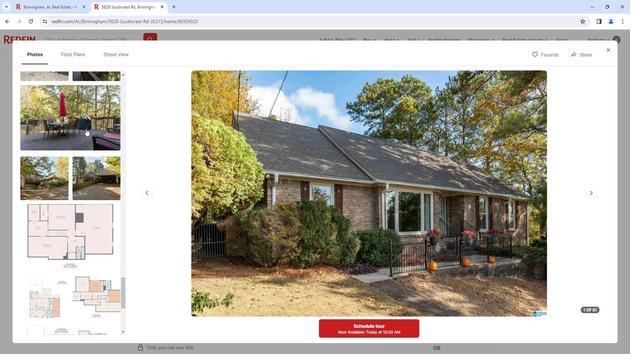 
Action: Mouse scrolled (84, 135) with delta (0, 0)
Screenshot: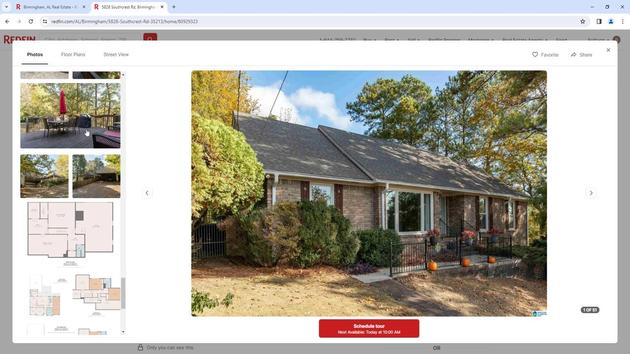 
Action: Mouse scrolled (84, 135) with delta (0, 0)
Screenshot: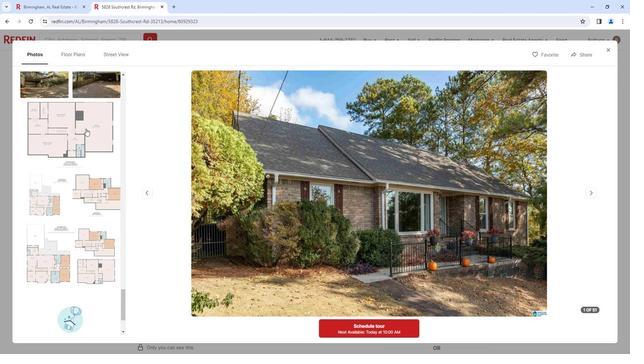 
Action: Mouse scrolled (84, 135) with delta (0, 0)
Screenshot: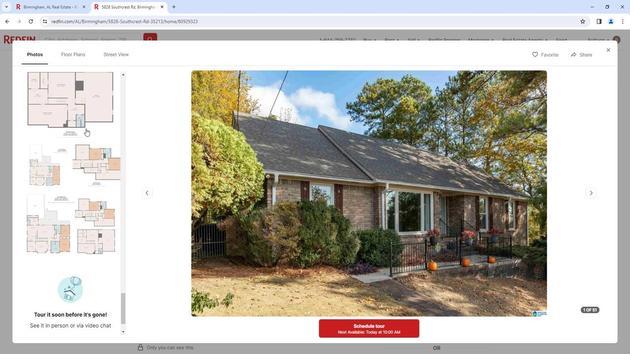 
Action: Mouse scrolled (84, 135) with delta (0, 0)
Screenshot: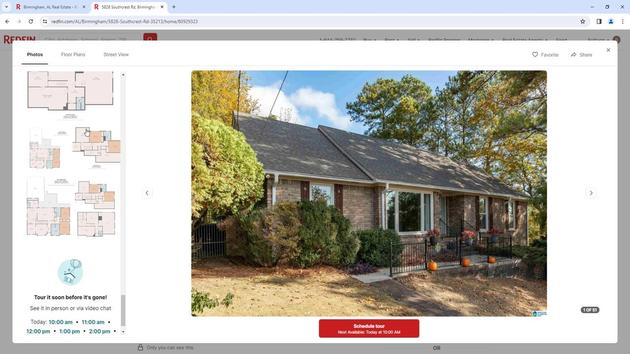 
Action: Mouse scrolled (84, 135) with delta (0, 0)
Screenshot: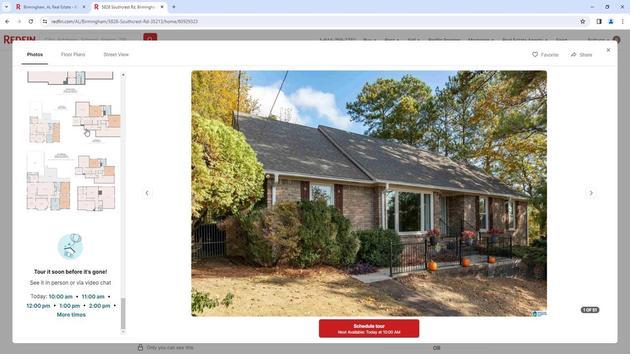 
Action: Mouse moved to (606, 51)
Screenshot: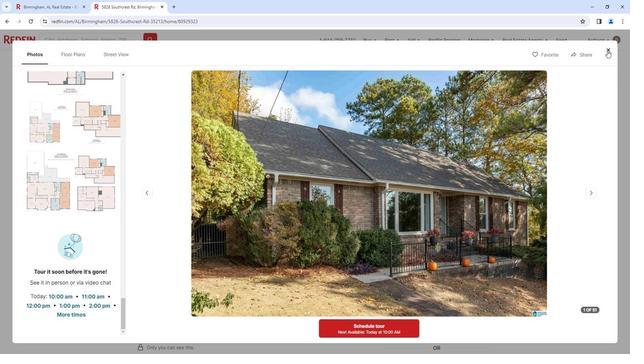 
Action: Mouse pressed left at (606, 51)
Screenshot: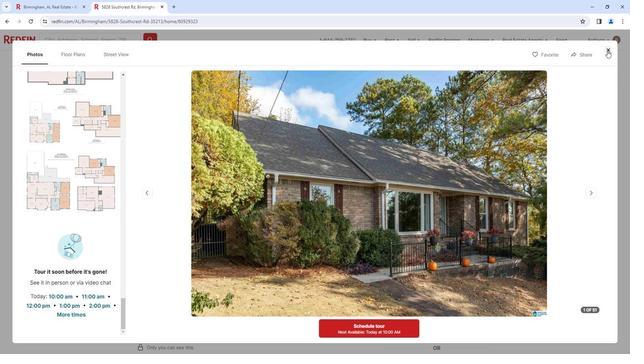 
Action: Mouse moved to (286, 156)
Screenshot: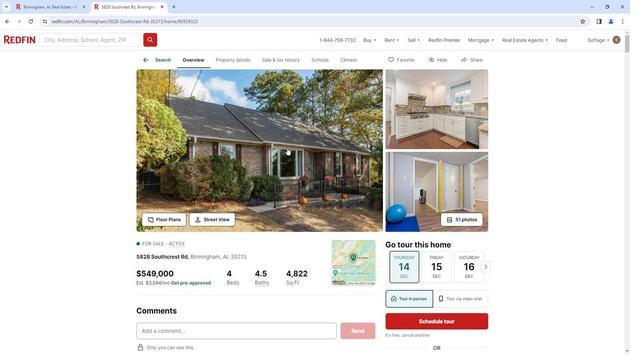 
Action: Mouse scrolled (286, 156) with delta (0, 0)
Screenshot: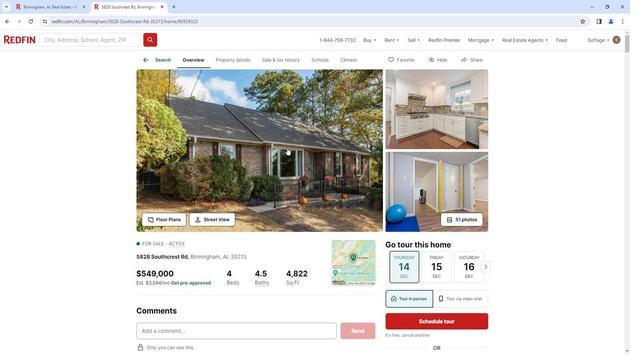 
Action: Mouse moved to (285, 156)
Screenshot: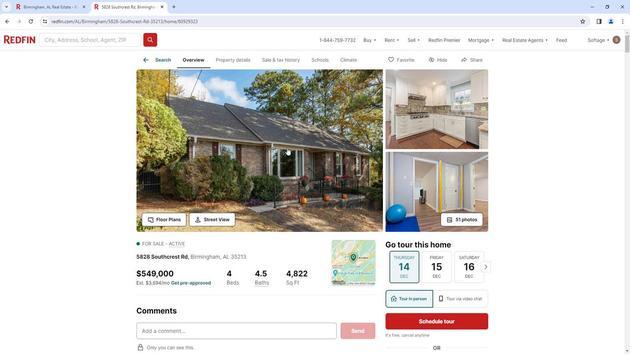 
Action: Mouse scrolled (285, 156) with delta (0, 0)
Screenshot: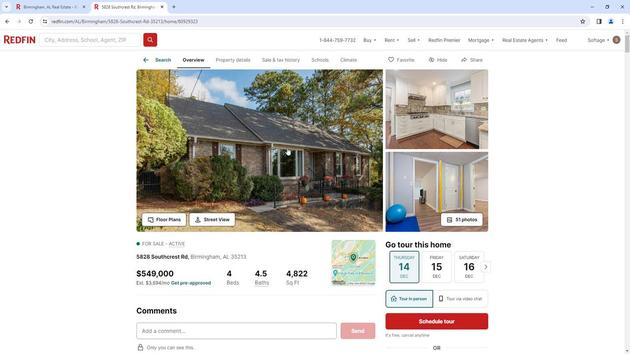 
Action: Mouse moved to (285, 154)
Screenshot: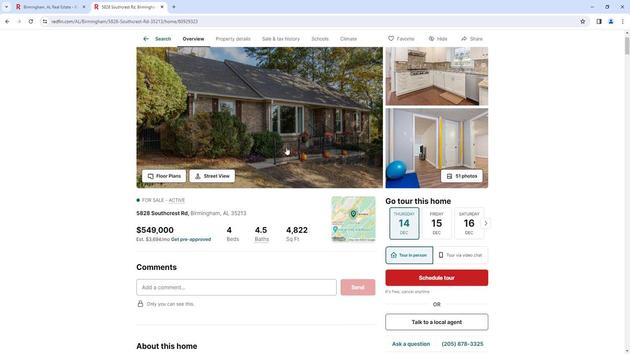 
Action: Mouse scrolled (285, 153) with delta (0, 0)
Screenshot: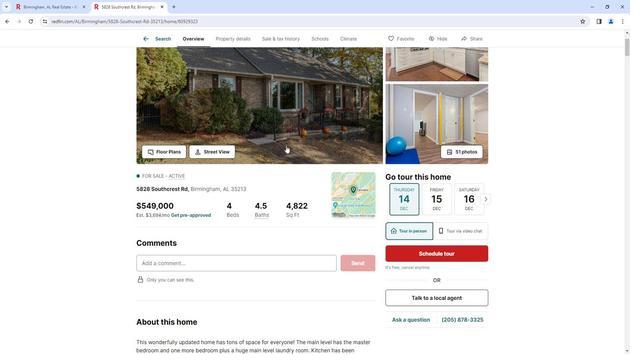 
Action: Mouse scrolled (285, 153) with delta (0, 0)
Screenshot: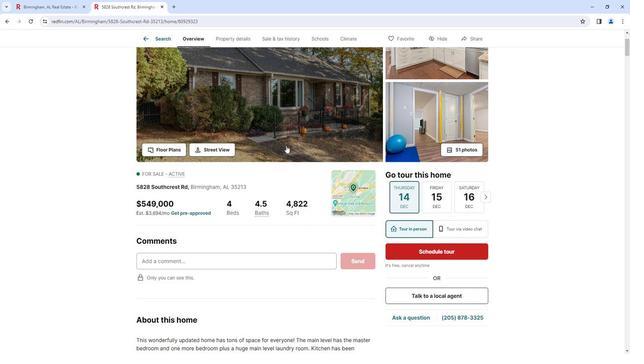 
Action: Mouse scrolled (285, 153) with delta (0, 0)
Screenshot: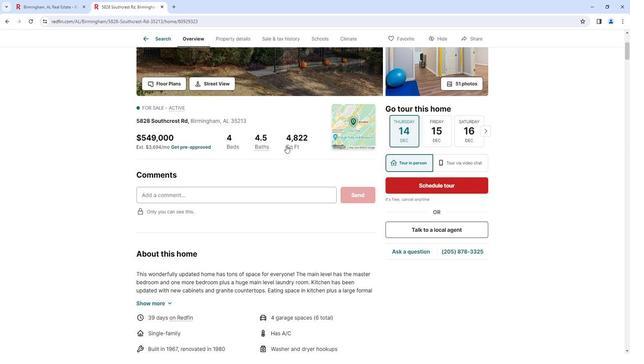 
Action: Mouse scrolled (285, 153) with delta (0, 0)
Screenshot: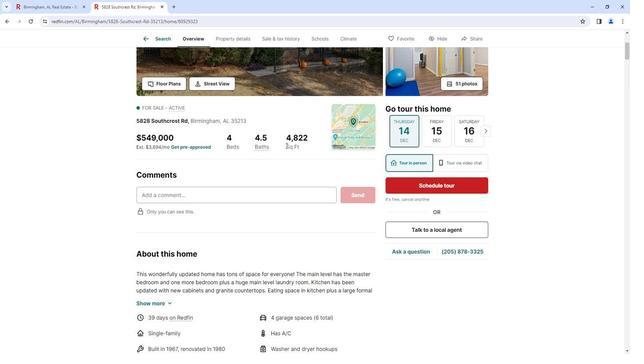 
Action: Mouse scrolled (285, 153) with delta (0, 0)
Screenshot: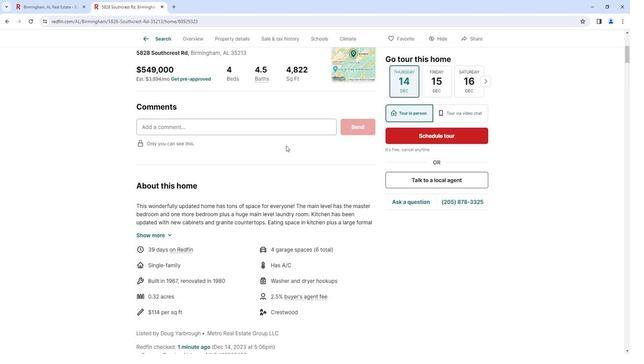 
Action: Mouse scrolled (285, 153) with delta (0, 0)
Screenshot: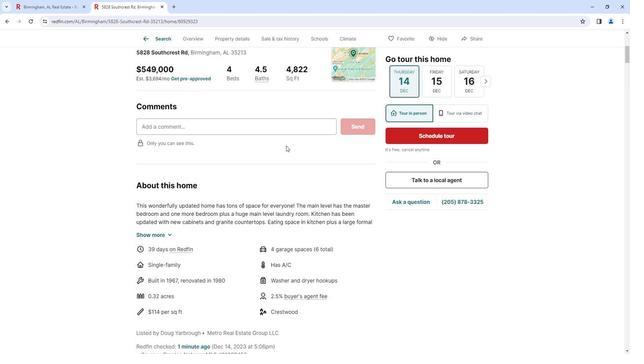 
Action: Mouse moved to (285, 154)
Screenshot: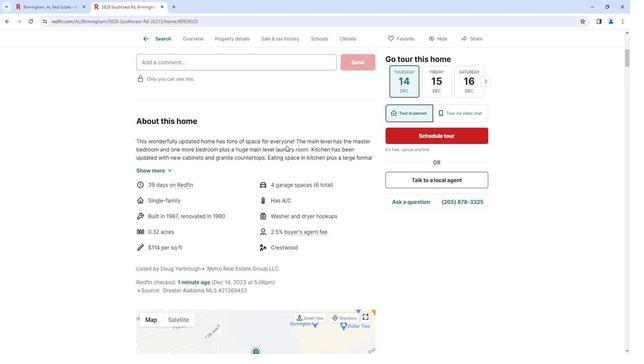 
Action: Mouse scrolled (285, 153) with delta (0, 0)
Screenshot: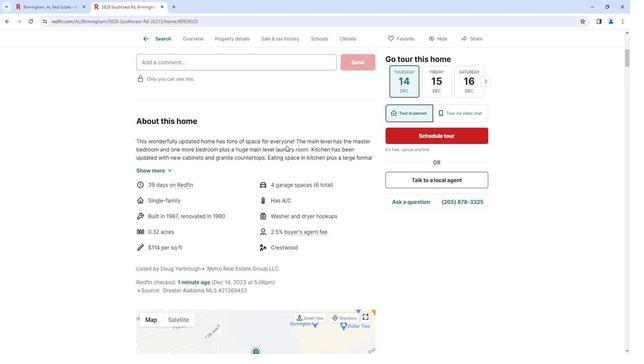 
Action: Mouse moved to (285, 153)
Screenshot: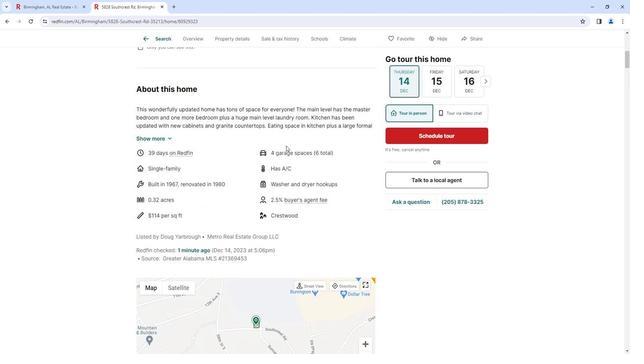 
Action: Mouse scrolled (285, 153) with delta (0, 0)
Screenshot: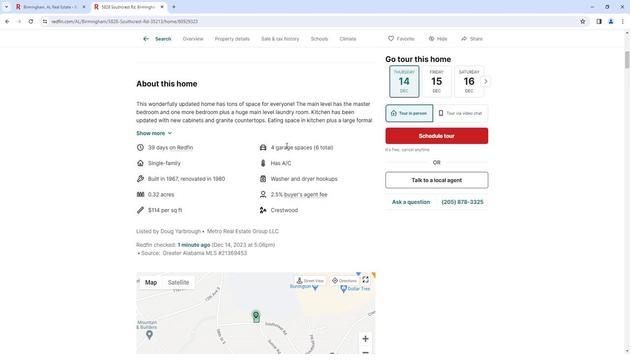 
Action: Mouse scrolled (285, 153) with delta (0, 0)
Screenshot: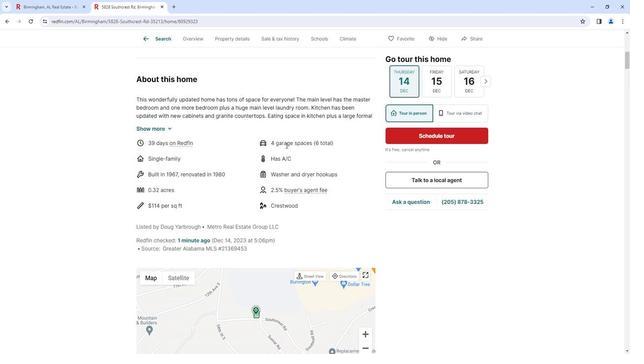 
Action: Mouse scrolled (285, 153) with delta (0, 0)
Screenshot: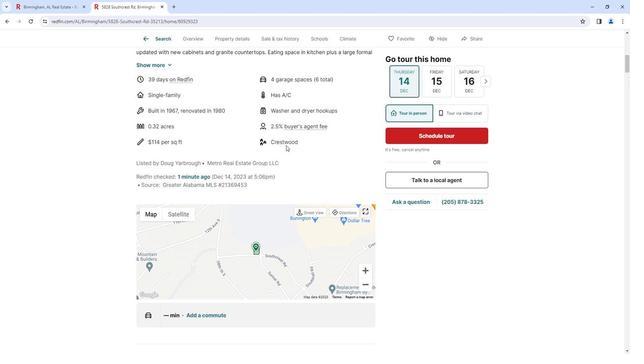 
Action: Mouse scrolled (285, 153) with delta (0, 0)
Screenshot: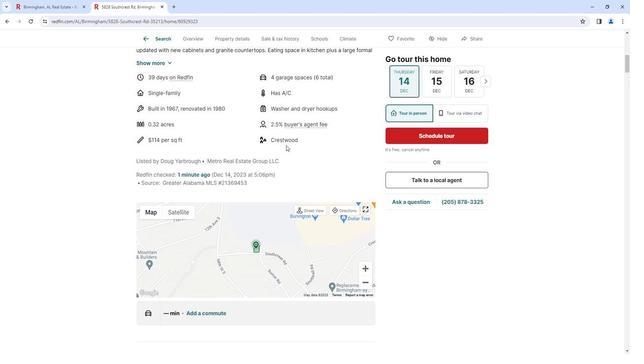 
Action: Mouse scrolled (285, 153) with delta (0, 0)
Screenshot: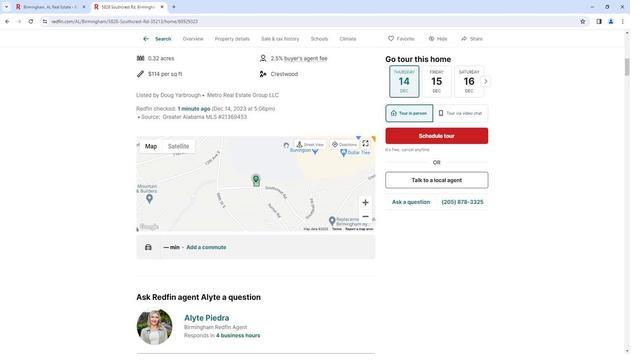 
Action: Mouse scrolled (285, 153) with delta (0, 0)
Screenshot: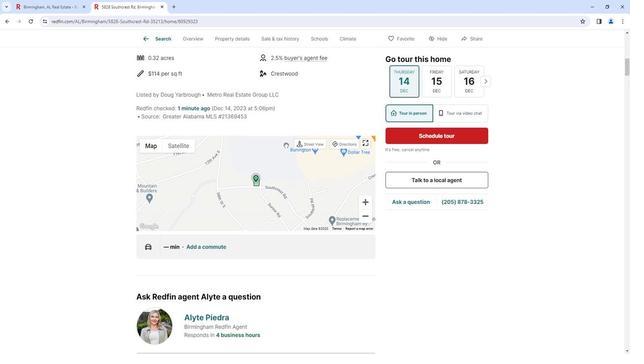 
Action: Mouse scrolled (285, 153) with delta (0, 0)
Screenshot: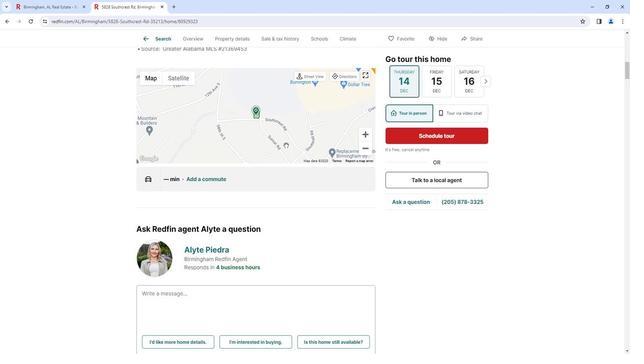 
Action: Mouse scrolled (285, 153) with delta (0, 0)
Screenshot: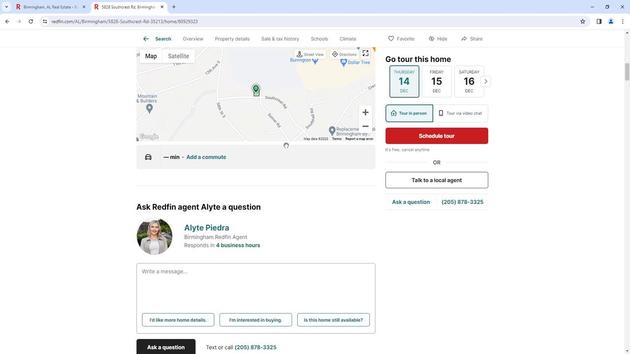 
Action: Mouse moved to (285, 153)
Screenshot: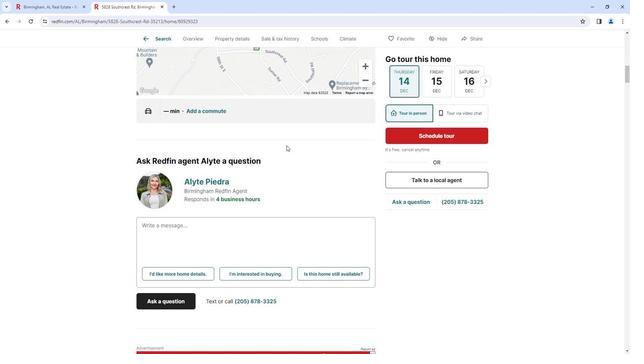 
Action: Mouse scrolled (285, 153) with delta (0, 0)
Screenshot: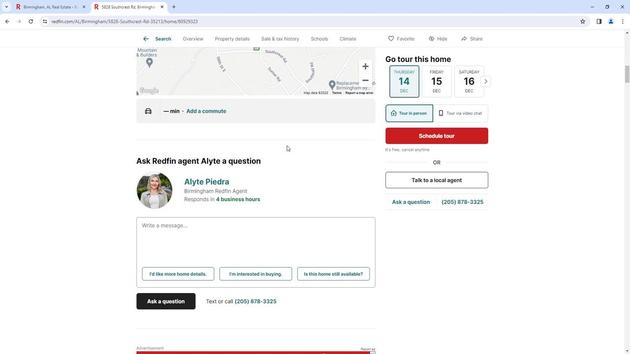 
Action: Mouse moved to (286, 153)
Screenshot: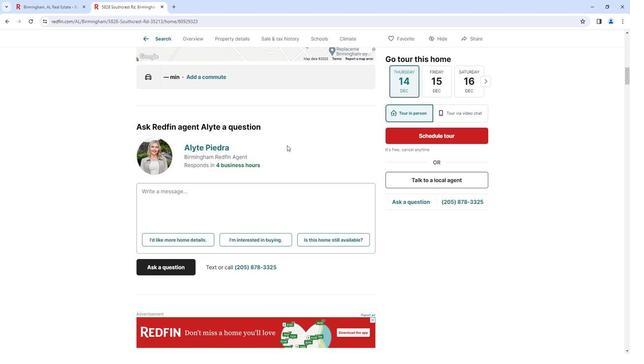 
Action: Mouse scrolled (286, 153) with delta (0, 0)
Screenshot: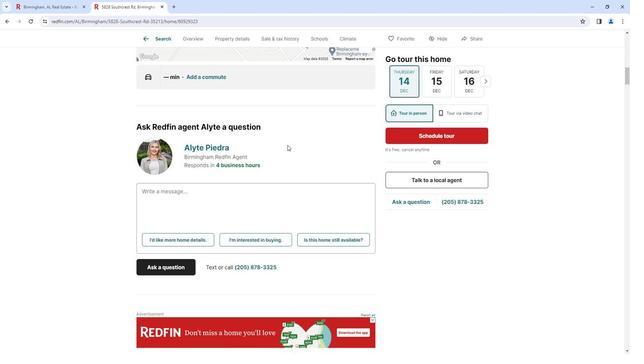 
Action: Mouse moved to (287, 153)
Screenshot: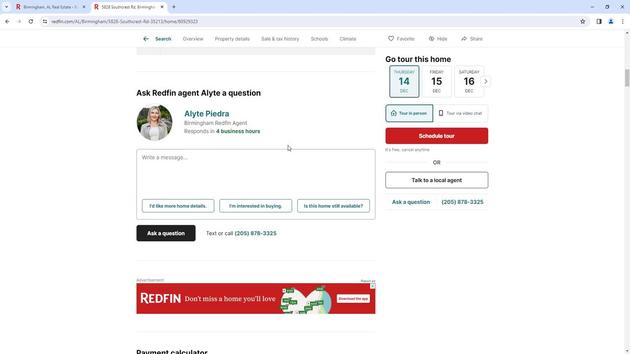
Action: Mouse scrolled (287, 152) with delta (0, 0)
Screenshot: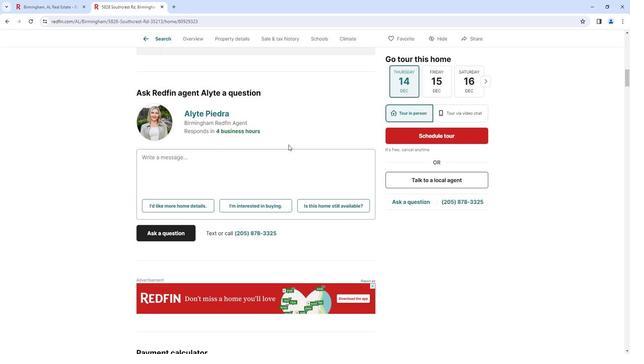 
Action: Mouse moved to (287, 153)
Screenshot: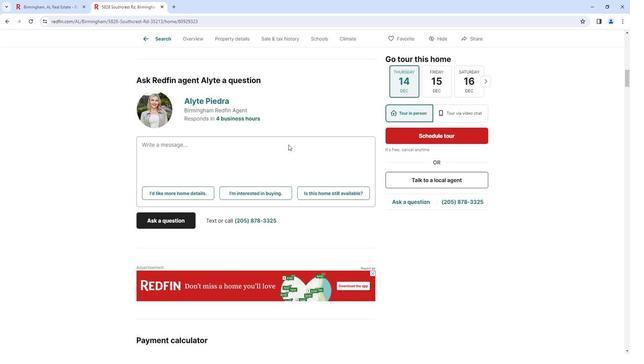 
Action: Mouse scrolled (287, 152) with delta (0, 0)
Screenshot: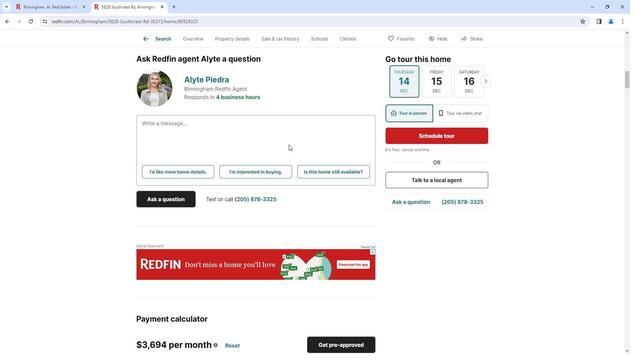 
Action: Mouse scrolled (287, 152) with delta (0, 0)
Screenshot: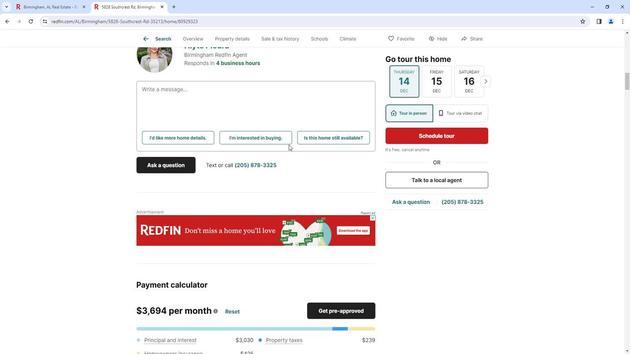 
Action: Mouse moved to (288, 152)
Screenshot: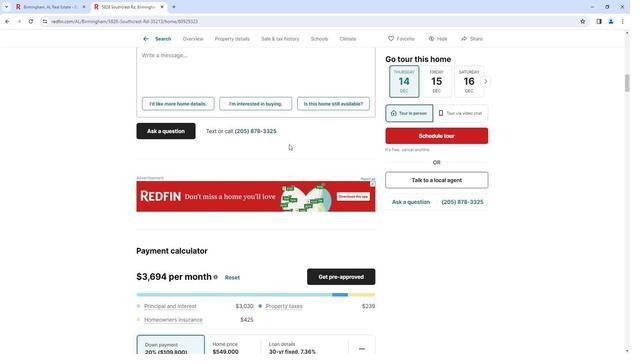 
Action: Mouse scrolled (288, 152) with delta (0, 0)
Screenshot: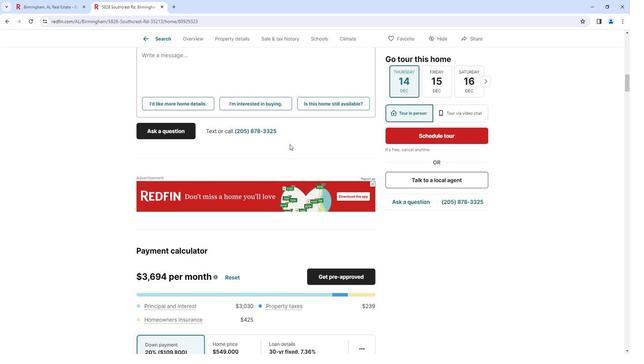 
Action: Mouse scrolled (288, 152) with delta (0, 0)
Screenshot: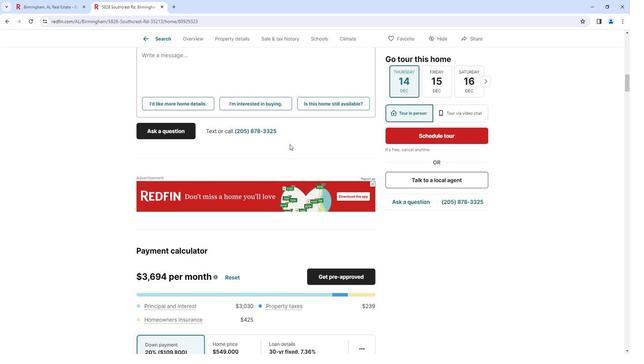 
Action: Mouse scrolled (288, 152) with delta (0, 0)
Screenshot: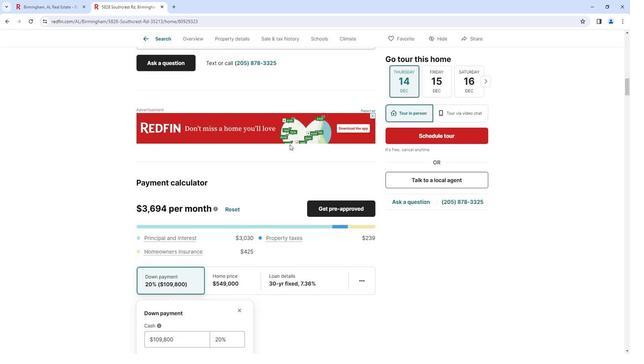 
Action: Mouse scrolled (288, 152) with delta (0, 0)
Screenshot: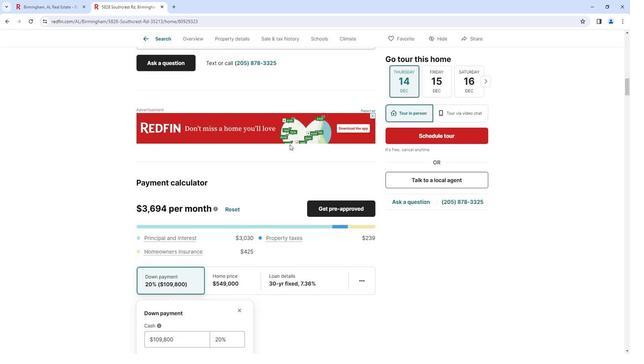 
Action: Mouse moved to (289, 152)
Screenshot: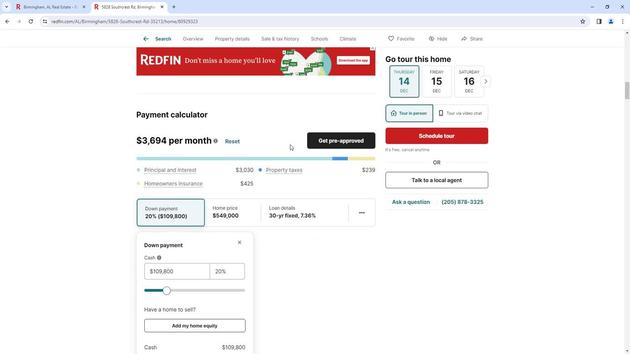 
Action: Mouse scrolled (289, 152) with delta (0, 0)
Screenshot: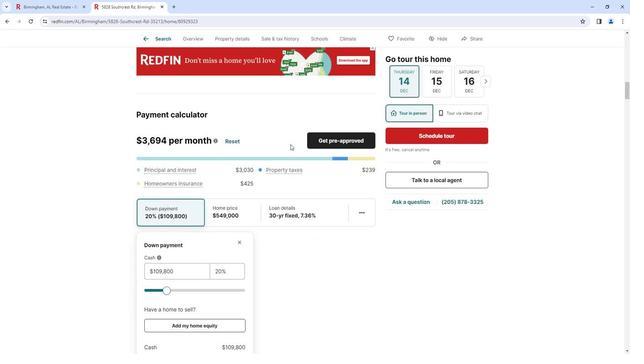 
Action: Mouse moved to (290, 152)
Screenshot: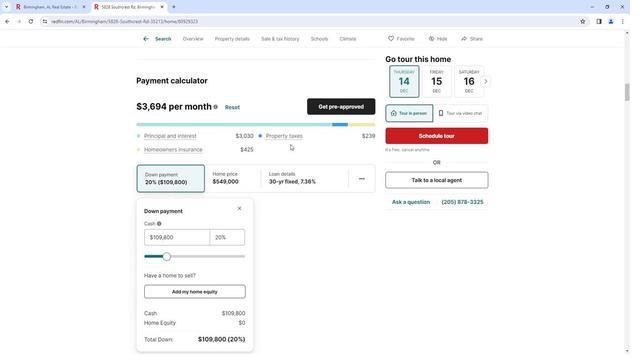 
Action: Mouse scrolled (290, 151) with delta (0, 0)
Screenshot: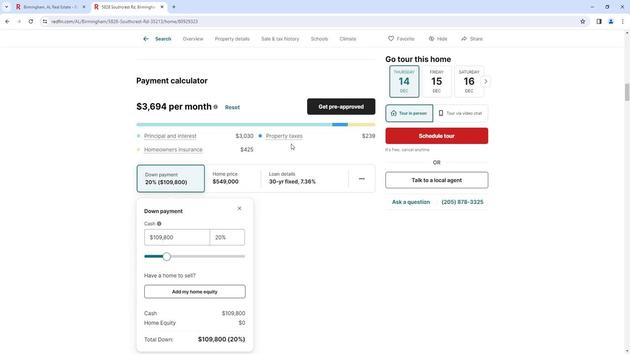 
Action: Mouse moved to (290, 152)
Screenshot: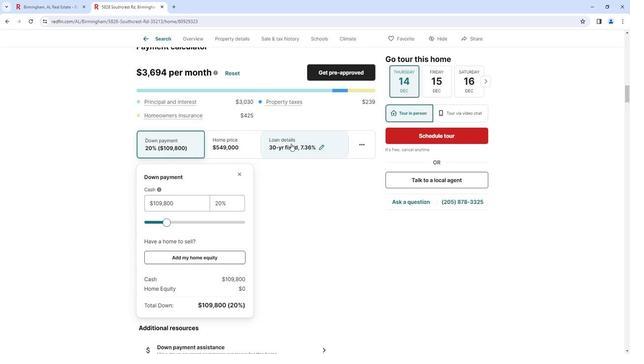 
Action: Mouse scrolled (290, 151) with delta (0, 0)
Screenshot: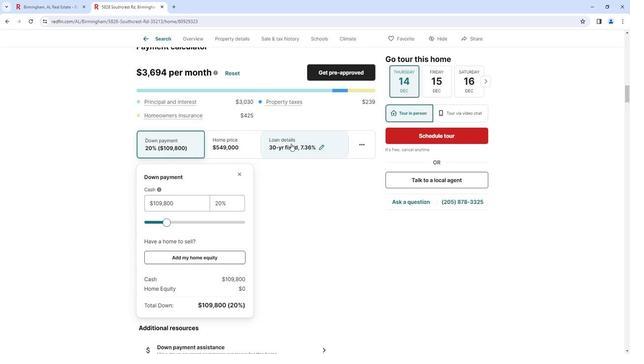 
Action: Mouse scrolled (290, 151) with delta (0, 0)
Screenshot: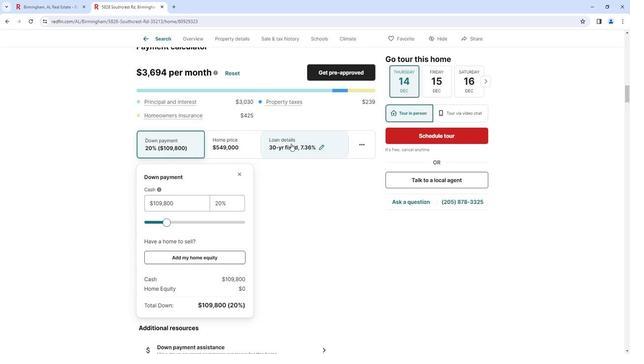 
Action: Mouse moved to (290, 152)
Screenshot: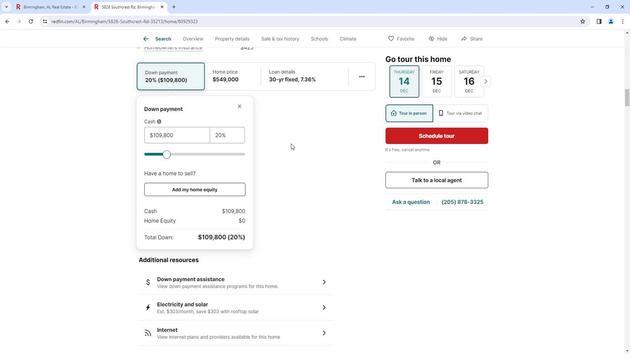 
Action: Mouse scrolled (290, 151) with delta (0, 0)
Screenshot: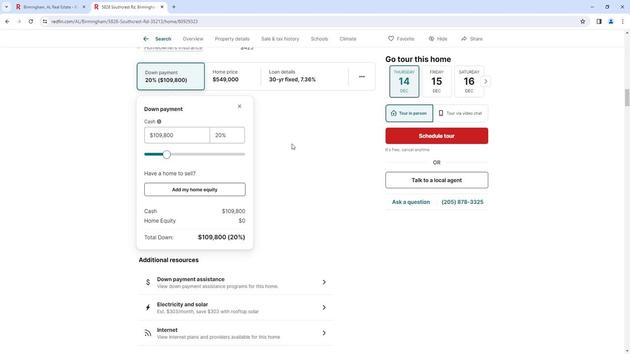 
Action: Mouse scrolled (290, 151) with delta (0, 0)
Screenshot: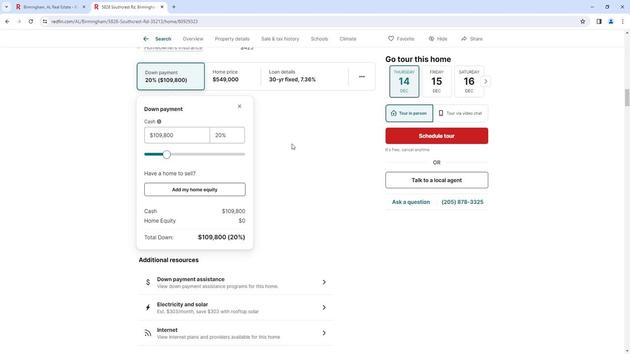 
Action: Mouse moved to (291, 152)
Screenshot: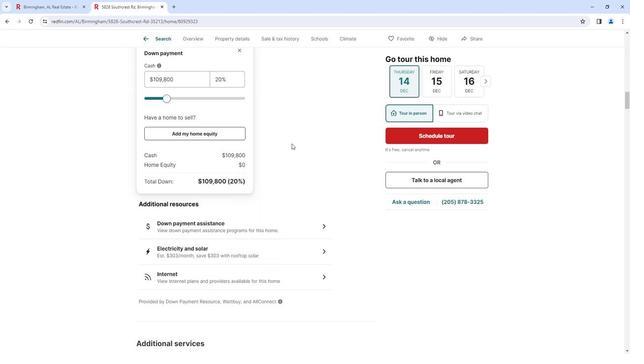 
Action: Mouse scrolled (291, 151) with delta (0, 0)
Screenshot: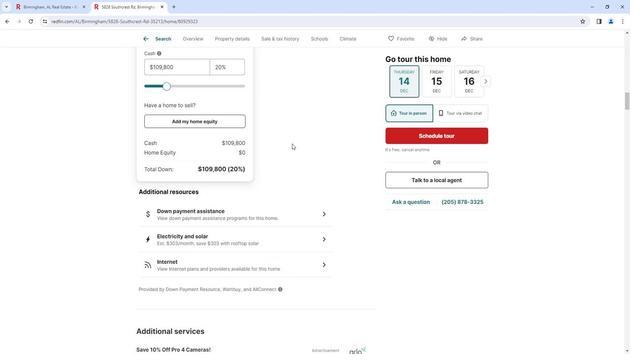 
Action: Mouse scrolled (291, 151) with delta (0, 0)
Screenshot: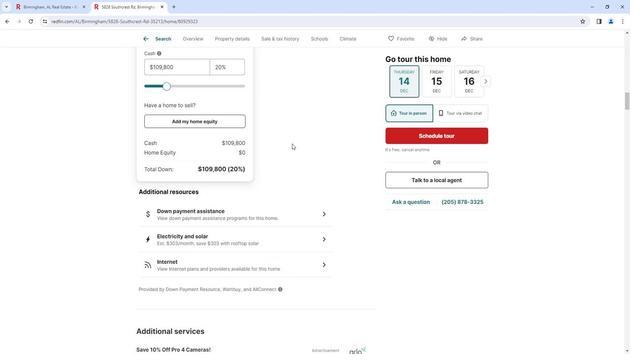
Action: Mouse scrolled (291, 151) with delta (0, 0)
Screenshot: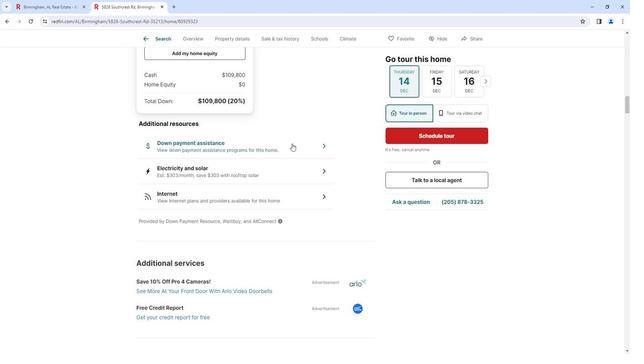 
Action: Mouse scrolled (291, 151) with delta (0, 0)
Screenshot: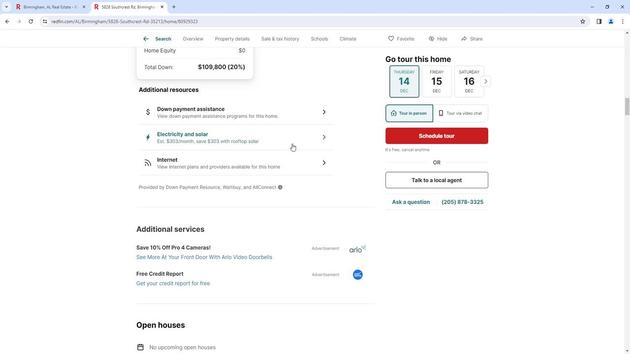 
Action: Mouse scrolled (291, 151) with delta (0, 0)
Screenshot: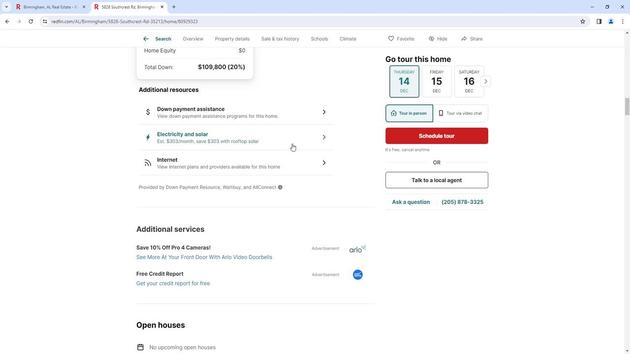 
Action: Mouse scrolled (291, 151) with delta (0, 0)
Screenshot: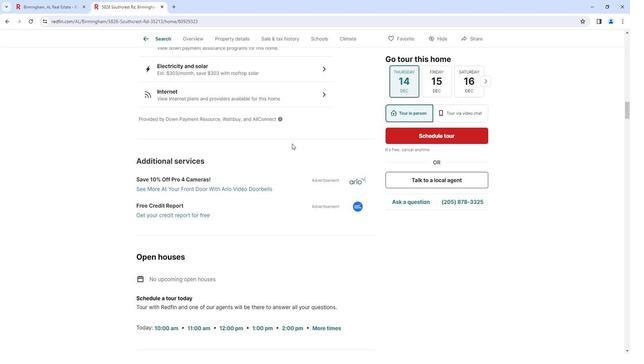 
Action: Mouse scrolled (291, 151) with delta (0, 0)
Screenshot: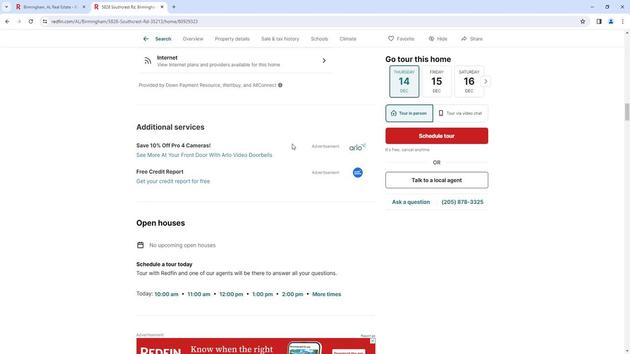 
Action: Mouse scrolled (291, 151) with delta (0, 0)
Screenshot: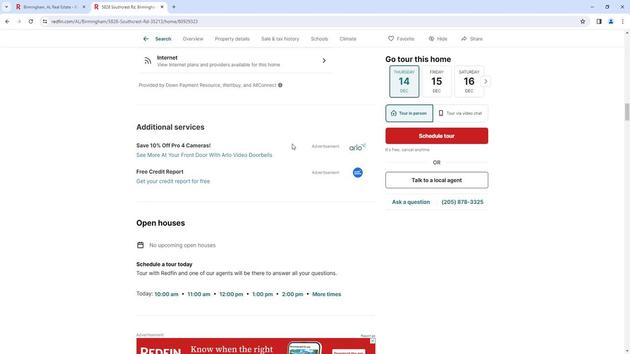 
Action: Mouse scrolled (291, 151) with delta (0, 0)
Screenshot: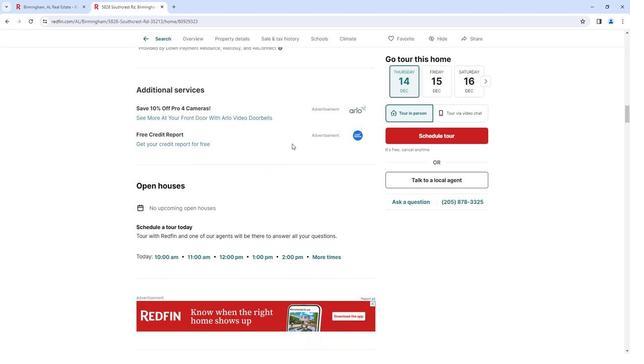 
Action: Mouse moved to (291, 151)
Screenshot: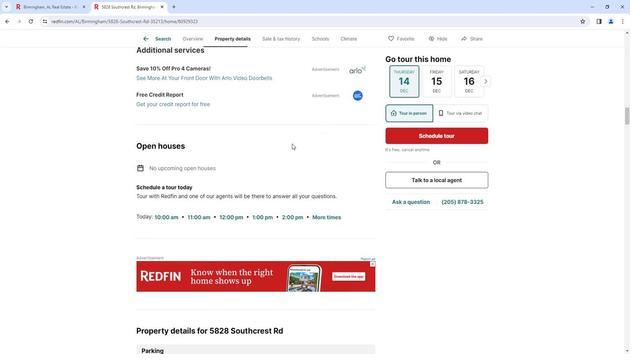 
Action: Mouse scrolled (291, 151) with delta (0, 0)
Screenshot: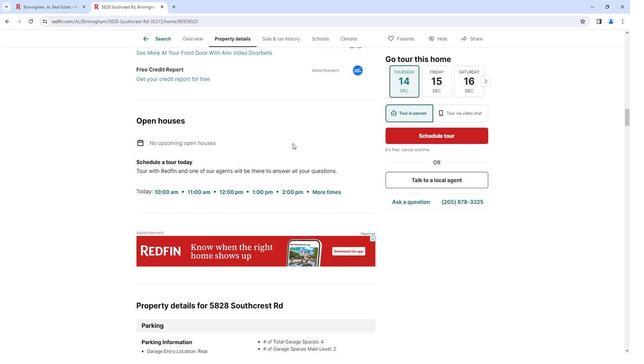 
Action: Mouse scrolled (291, 151) with delta (0, 0)
Screenshot: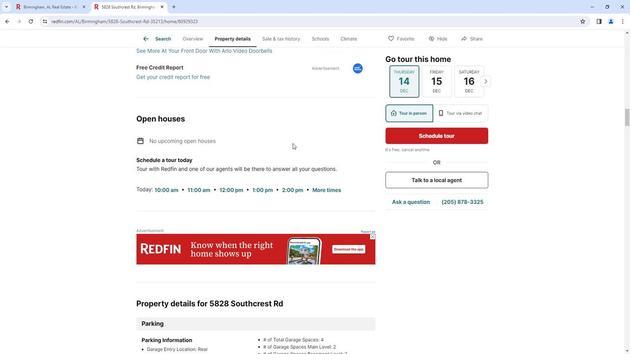 
Action: Mouse moved to (292, 151)
Screenshot: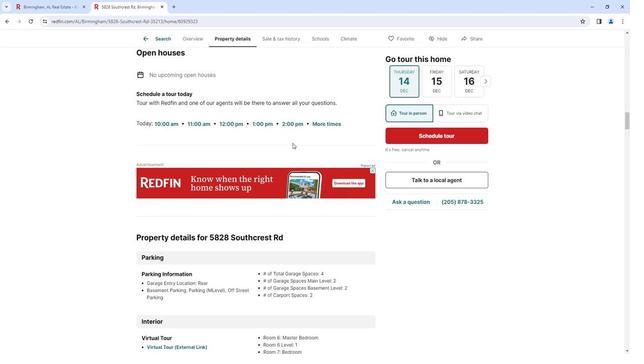 
Action: Mouse scrolled (292, 150) with delta (0, 0)
Screenshot: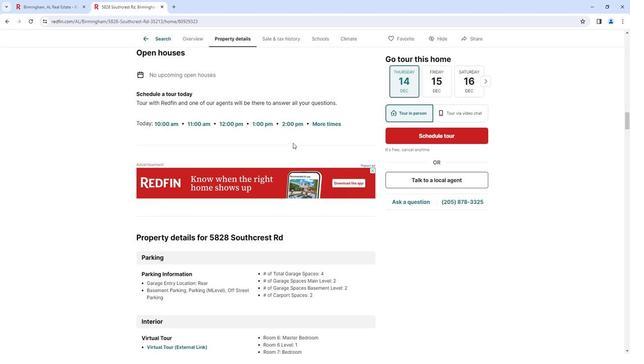 
Action: Mouse scrolled (292, 150) with delta (0, 0)
Screenshot: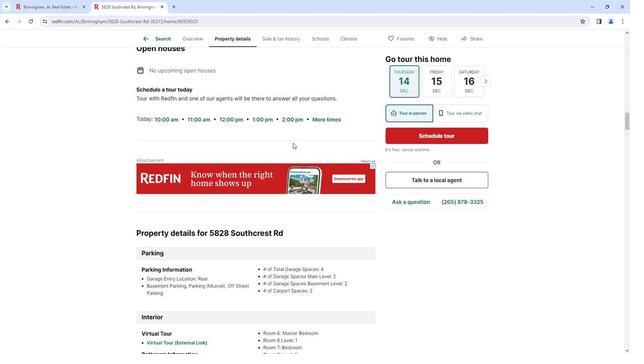 
Action: Mouse moved to (292, 151)
Screenshot: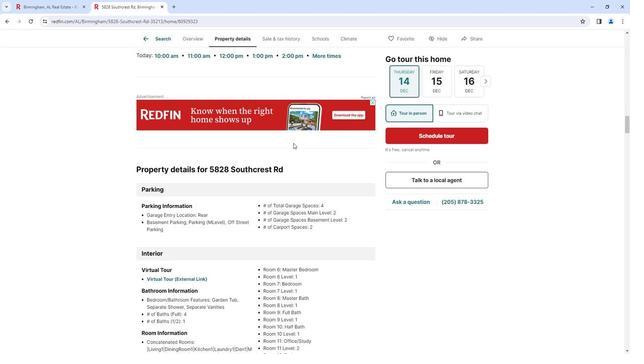 
Action: Mouse scrolled (292, 150) with delta (0, 0)
Screenshot: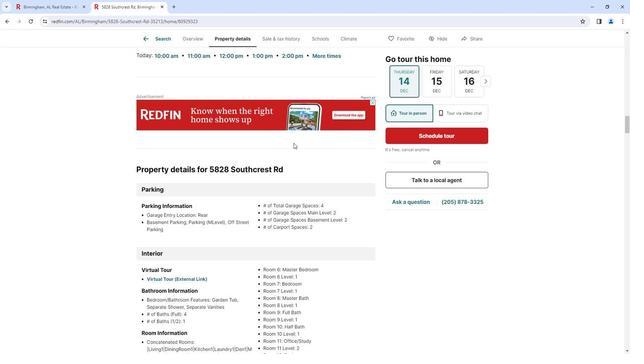 
Action: Mouse scrolled (292, 150) with delta (0, 0)
Screenshot: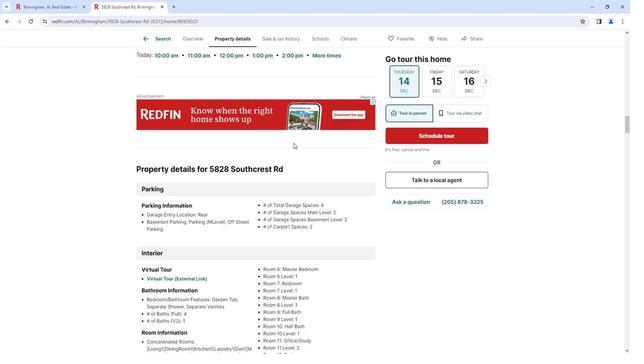 
Action: Mouse moved to (293, 151)
Screenshot: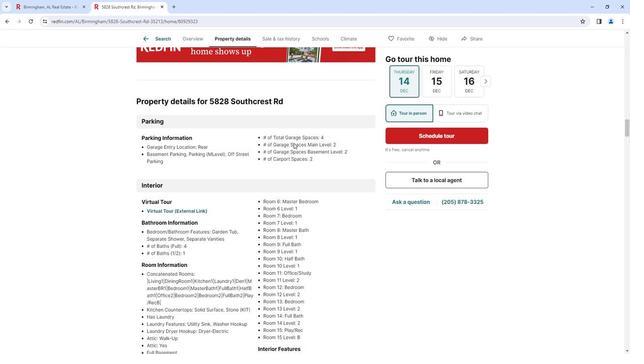 
Action: Mouse scrolled (293, 150) with delta (0, 0)
Screenshot: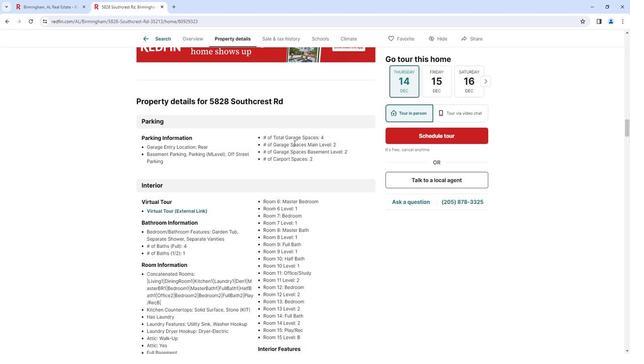 
Action: Mouse scrolled (293, 150) with delta (0, 0)
Screenshot: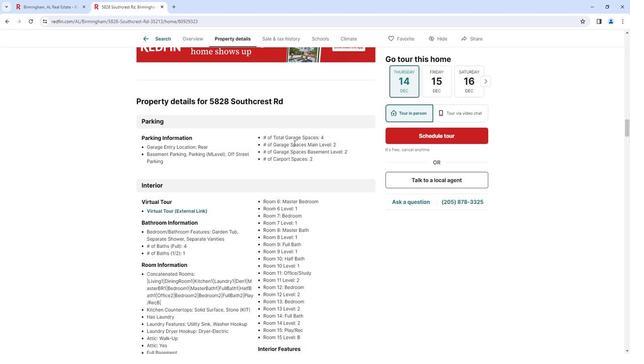 
Action: Mouse moved to (294, 150)
Screenshot: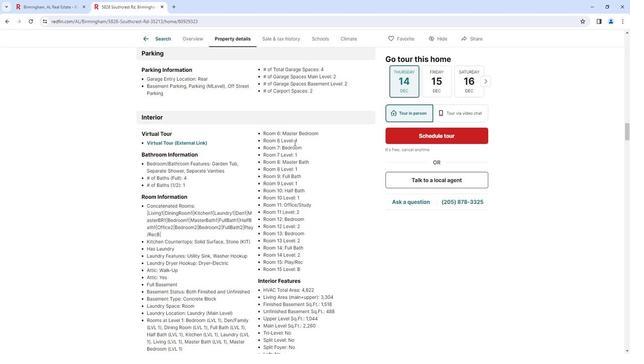 
Action: Mouse scrolled (294, 150) with delta (0, 0)
Screenshot: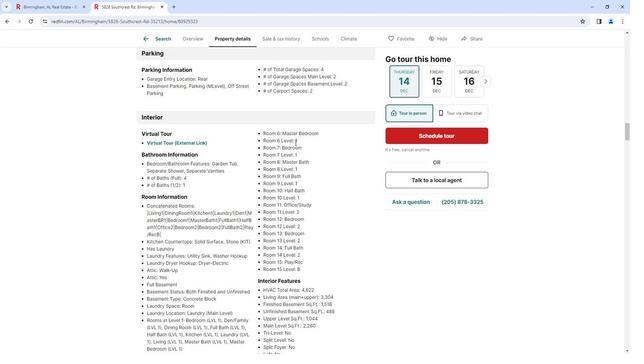 
Action: Mouse scrolled (294, 150) with delta (0, 0)
Screenshot: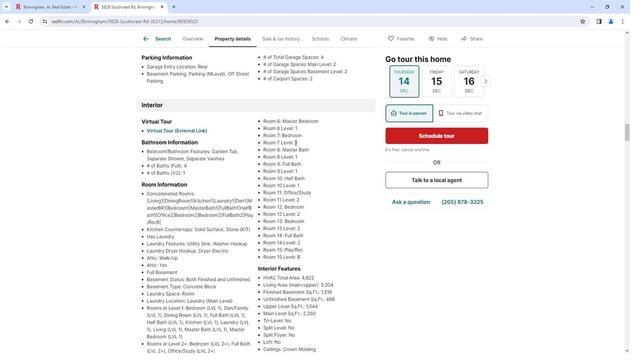
Action: Mouse scrolled (294, 150) with delta (0, 0)
Screenshot: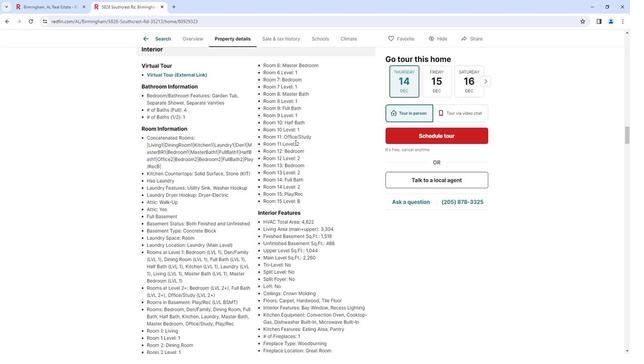 
Action: Mouse scrolled (294, 150) with delta (0, 0)
Screenshot: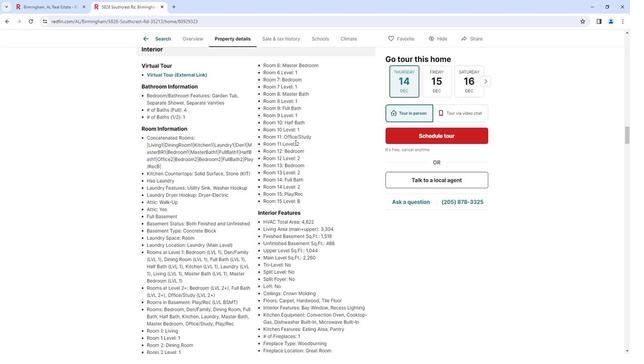 
Action: Mouse scrolled (294, 150) with delta (0, 0)
Screenshot: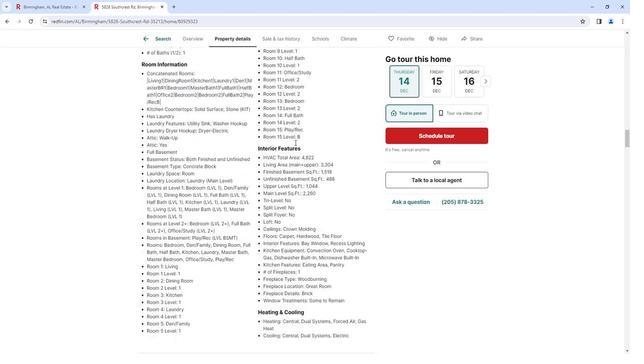 
Action: Mouse scrolled (294, 150) with delta (0, 0)
Screenshot: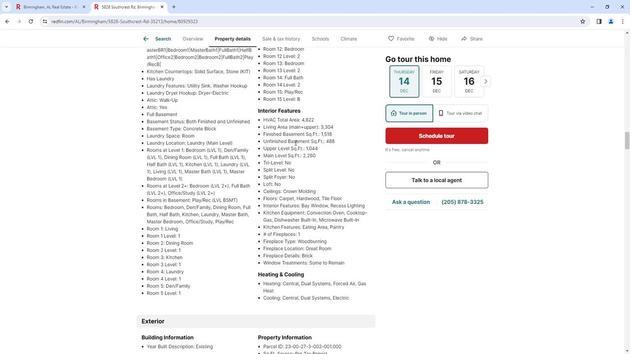 
Action: Mouse scrolled (294, 150) with delta (0, 0)
Screenshot: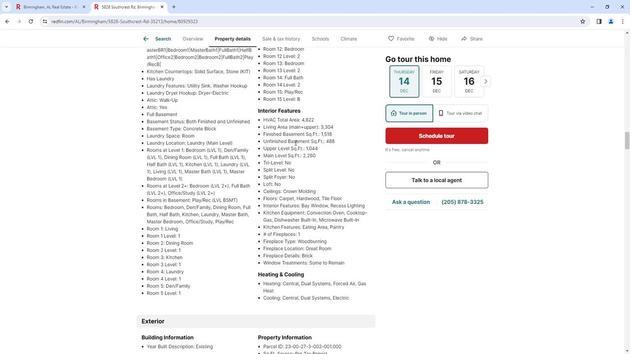 
Action: Mouse scrolled (294, 150) with delta (0, 0)
Screenshot: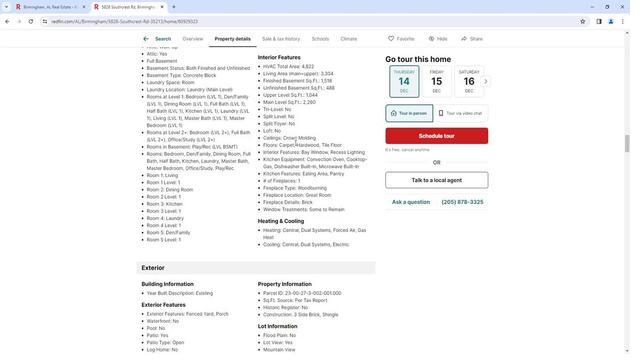 
Action: Mouse moved to (294, 150)
Screenshot: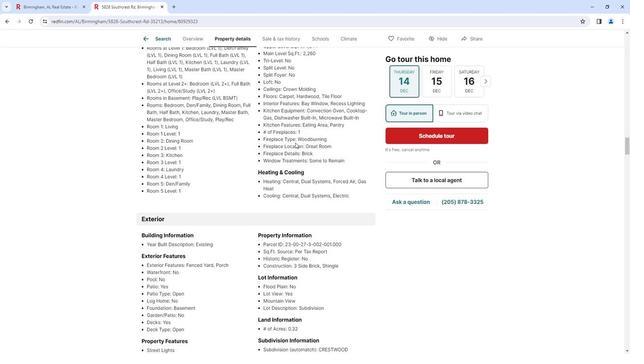 
Action: Mouse scrolled (294, 150) with delta (0, 0)
Screenshot: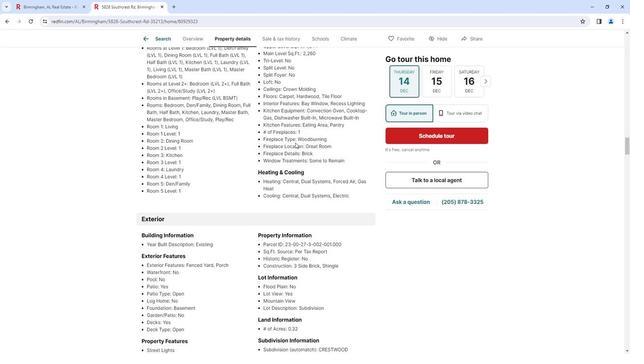 
Action: Mouse scrolled (294, 150) with delta (0, 0)
Screenshot: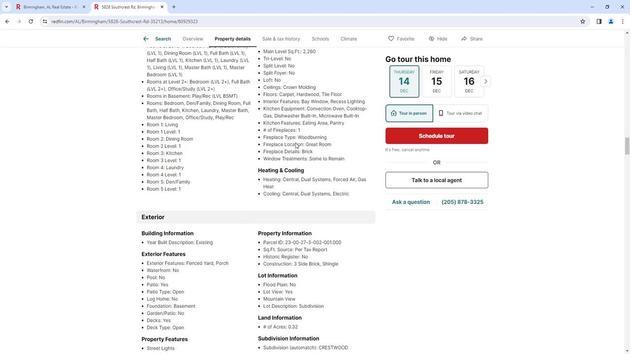 
Action: Mouse scrolled (294, 150) with delta (0, 0)
Screenshot: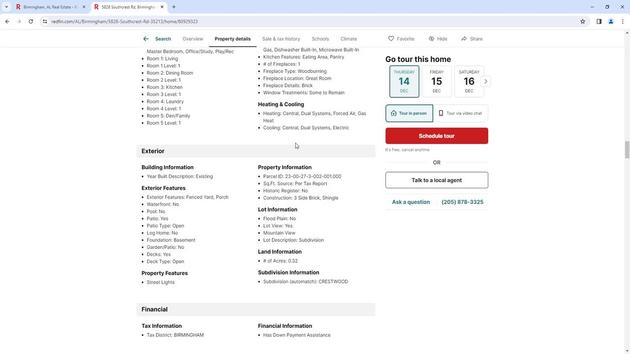 
Action: Mouse scrolled (294, 150) with delta (0, 0)
Screenshot: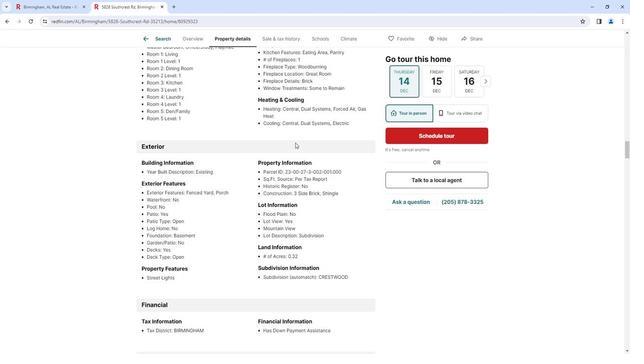 
Action: Mouse scrolled (294, 150) with delta (0, 0)
Screenshot: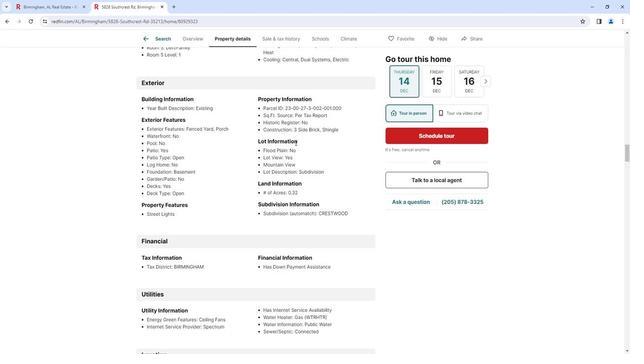 
Action: Mouse scrolled (294, 150) with delta (0, 0)
Screenshot: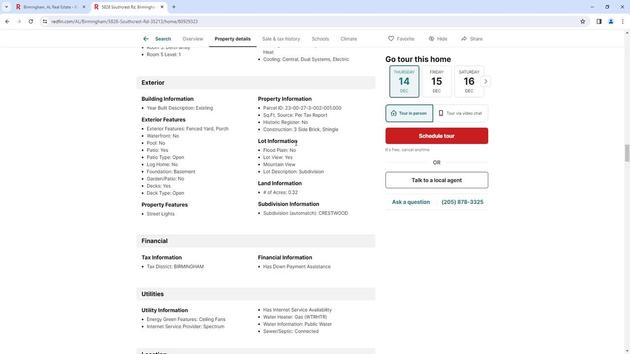 
Action: Mouse scrolled (294, 150) with delta (0, 0)
Screenshot: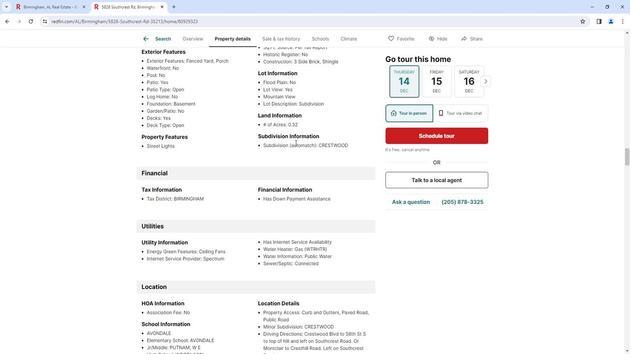 
Action: Mouse scrolled (294, 150) with delta (0, 0)
Screenshot: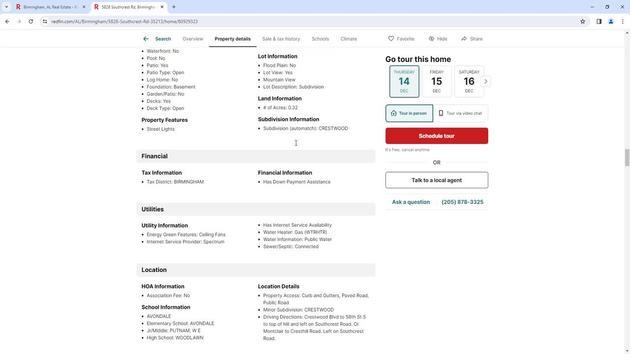 
Action: Mouse moved to (294, 150)
Screenshot: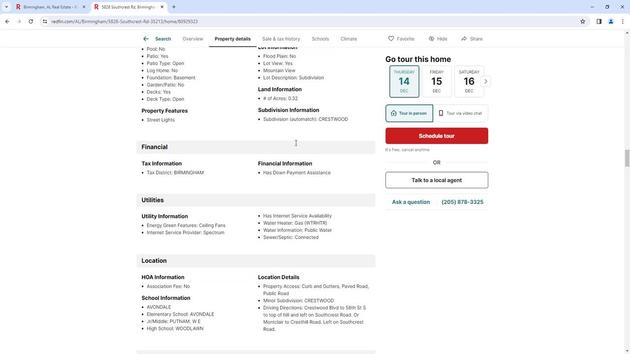 
Action: Mouse scrolled (294, 150) with delta (0, 0)
Screenshot: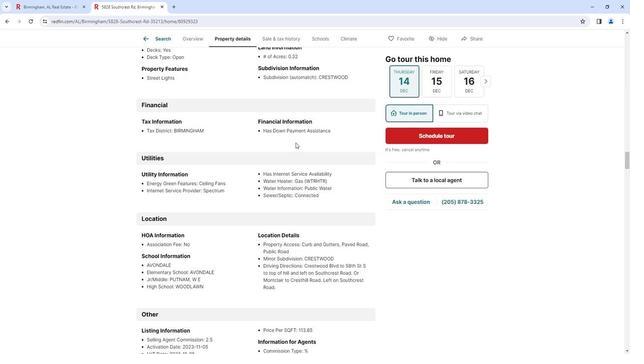 
Action: Mouse scrolled (294, 150) with delta (0, 0)
Screenshot: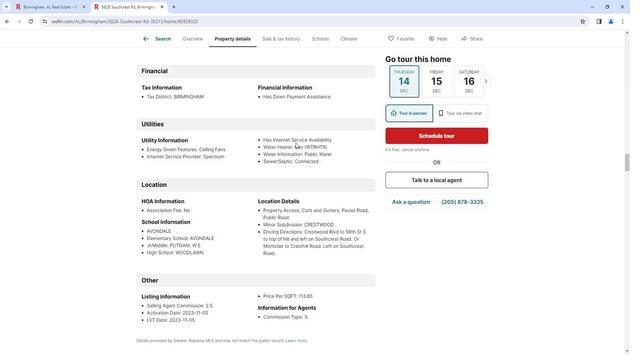 
Action: Mouse scrolled (294, 150) with delta (0, 0)
Screenshot: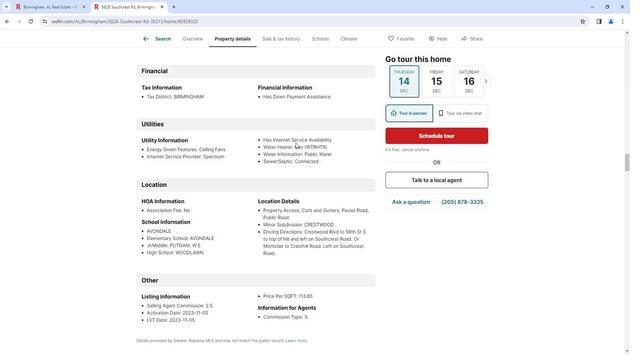 
Action: Mouse scrolled (294, 150) with delta (0, 0)
Screenshot: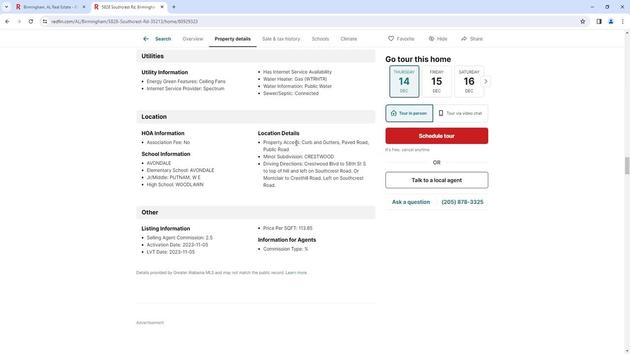 
Action: Mouse scrolled (294, 150) with delta (0, 0)
Screenshot: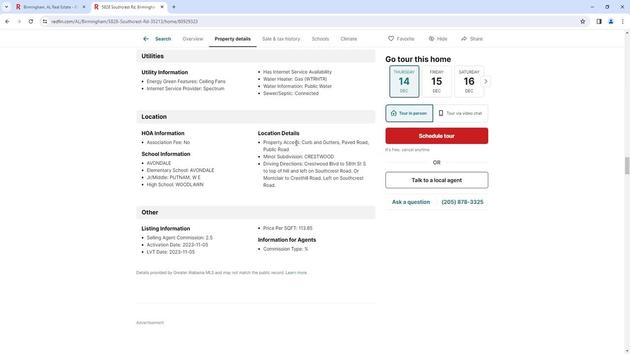 
Action: Mouse scrolled (294, 150) with delta (0, 0)
Screenshot: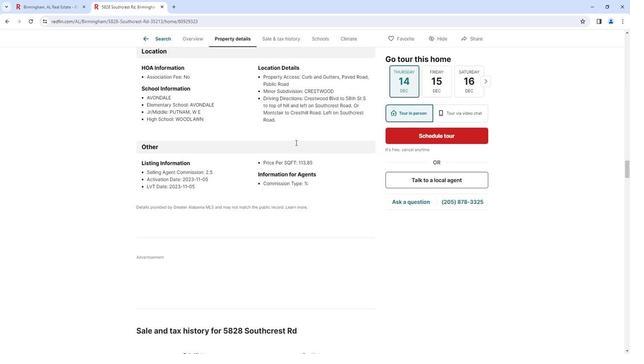 
Action: Mouse scrolled (294, 150) with delta (0, 0)
Screenshot: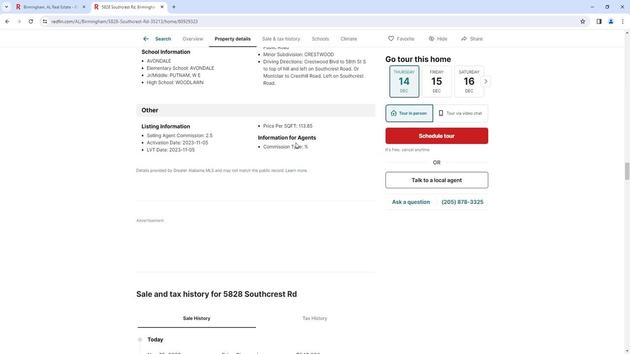 
Action: Mouse scrolled (294, 150) with delta (0, 0)
Screenshot: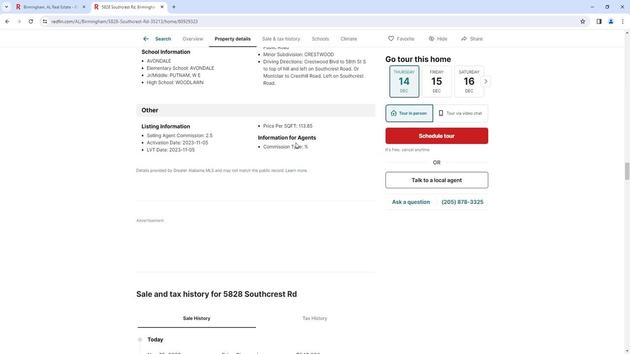 
Action: Mouse scrolled (294, 150) with delta (0, 0)
Screenshot: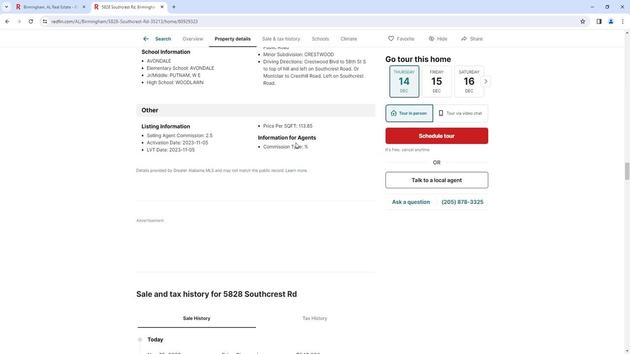
Action: Mouse scrolled (294, 150) with delta (0, 0)
Screenshot: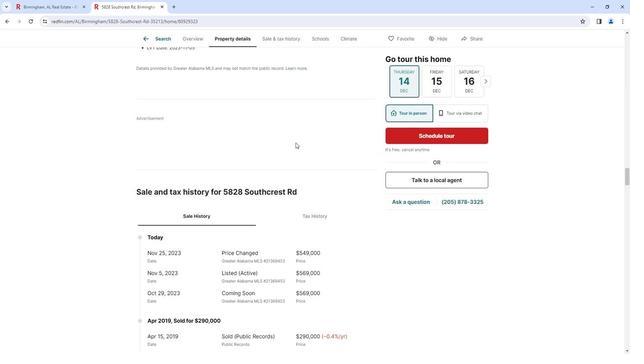 
Action: Mouse moved to (295, 150)
Screenshot: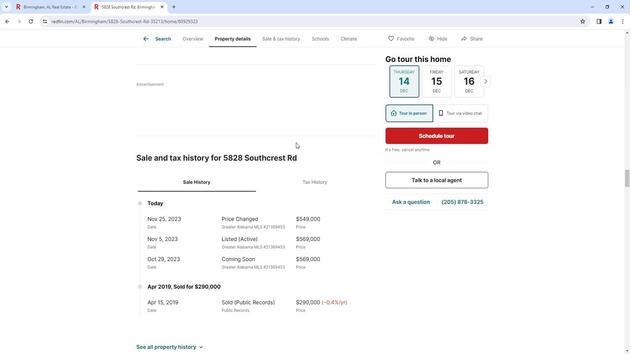 
Action: Mouse scrolled (295, 150) with delta (0, 0)
Screenshot: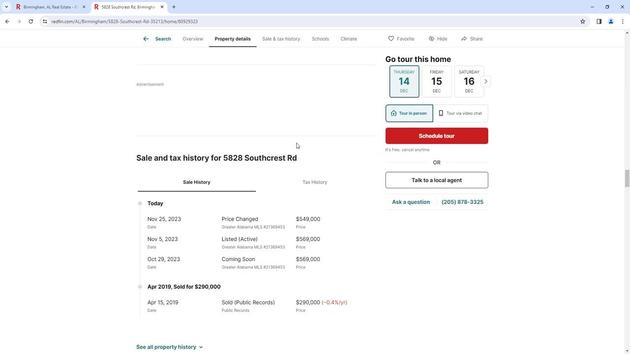 
Action: Mouse moved to (295, 150)
Screenshot: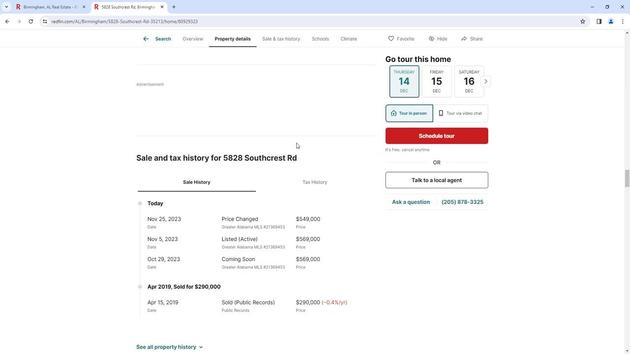 
Action: Mouse scrolled (295, 150) with delta (0, 0)
Screenshot: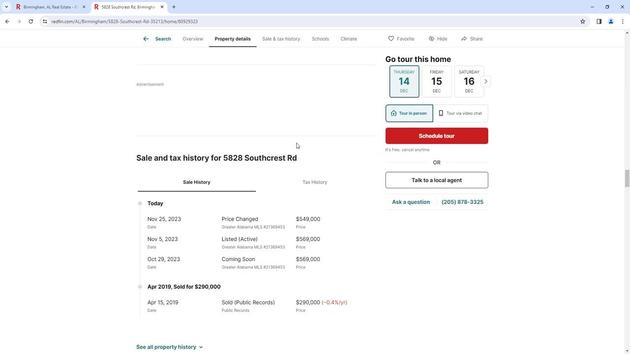 
Action: Mouse moved to (295, 150)
Screenshot: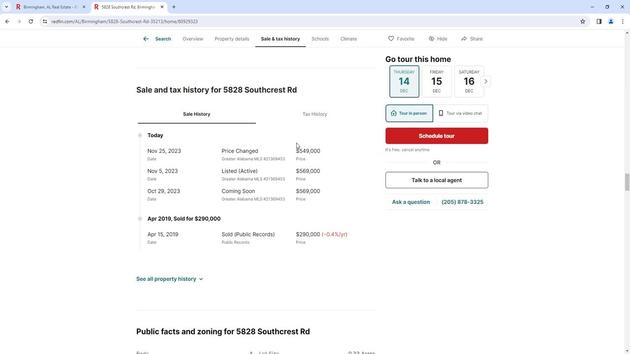 
Action: Mouse scrolled (295, 150) with delta (0, 0)
Screenshot: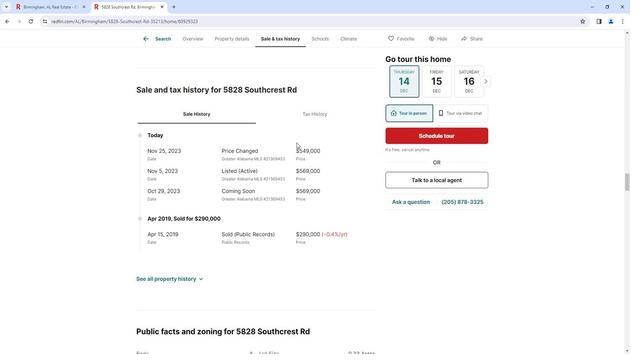 
Action: Mouse scrolled (295, 150) with delta (0, 0)
Screenshot: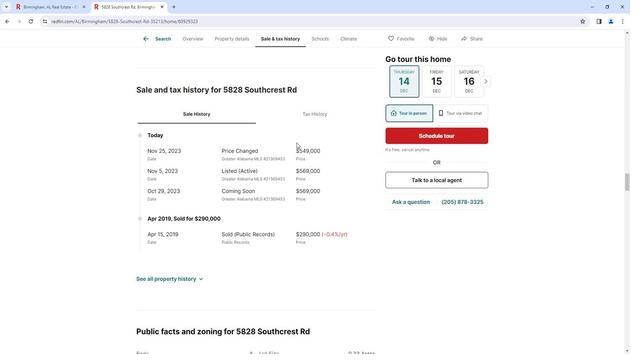 
Action: Mouse scrolled (295, 150) with delta (0, 0)
Screenshot: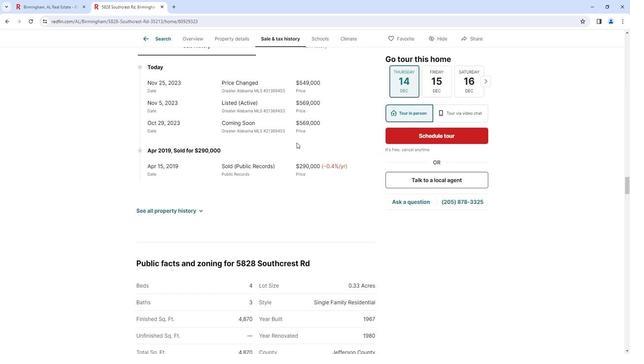 
Action: Mouse scrolled (295, 150) with delta (0, 0)
Screenshot: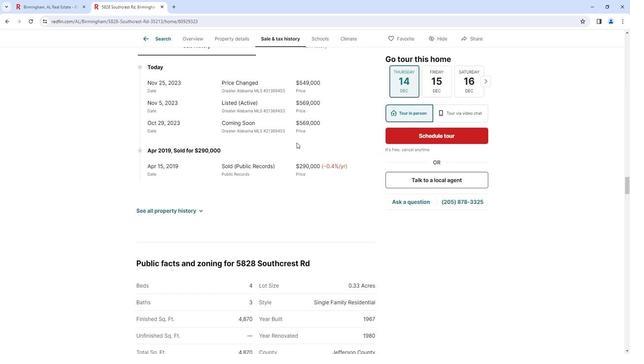 
Action: Mouse scrolled (295, 150) with delta (0, 0)
Screenshot: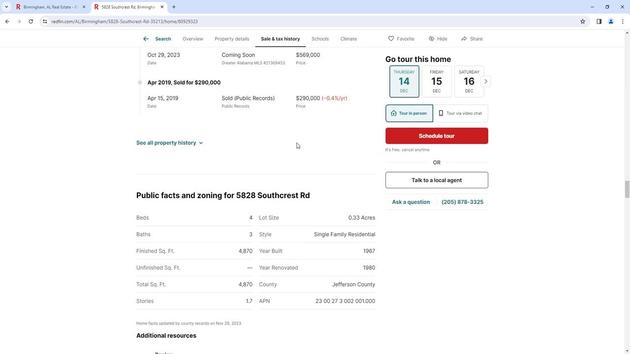 
Action: Mouse scrolled (295, 150) with delta (0, 0)
Screenshot: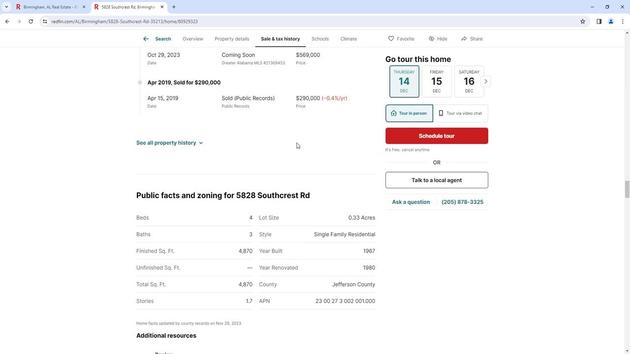 
Action: Mouse scrolled (295, 150) with delta (0, 0)
Screenshot: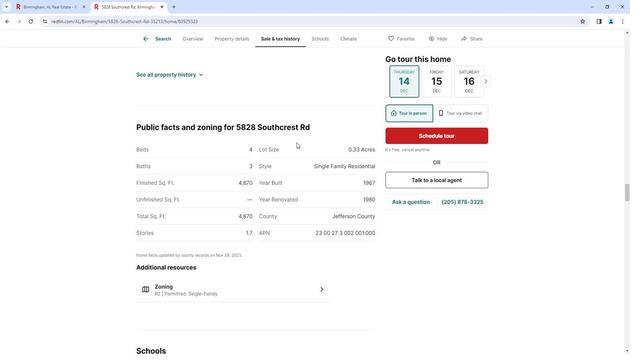 
Action: Mouse scrolled (295, 150) with delta (0, 0)
Screenshot: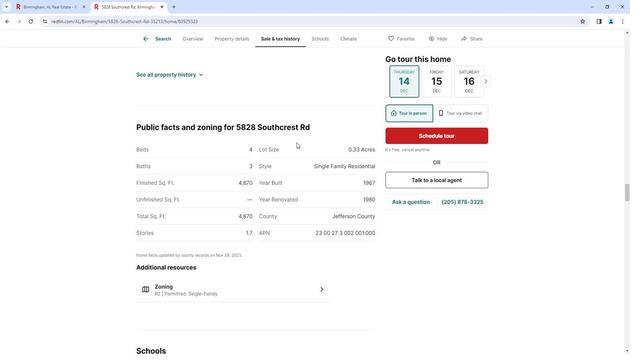 
Action: Mouse scrolled (295, 150) with delta (0, 0)
Screenshot: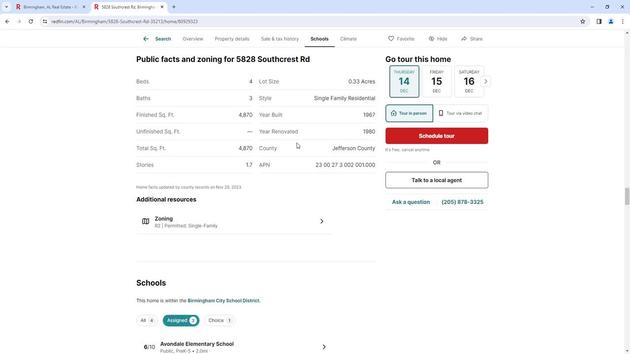 
Action: Mouse scrolled (295, 150) with delta (0, 0)
Screenshot: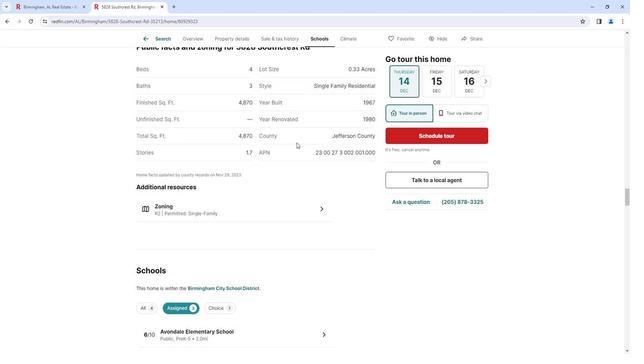 
Action: Mouse scrolled (295, 150) with delta (0, 0)
Screenshot: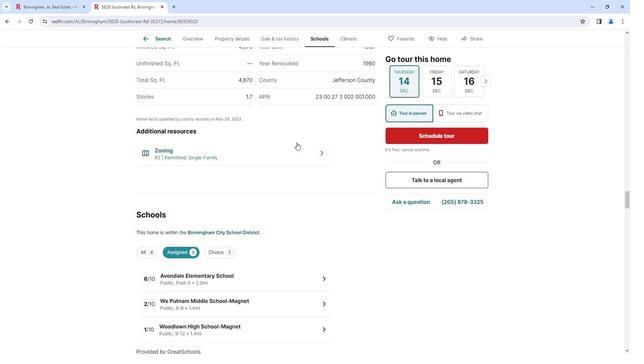 
Action: Mouse scrolled (295, 150) with delta (0, 0)
Screenshot: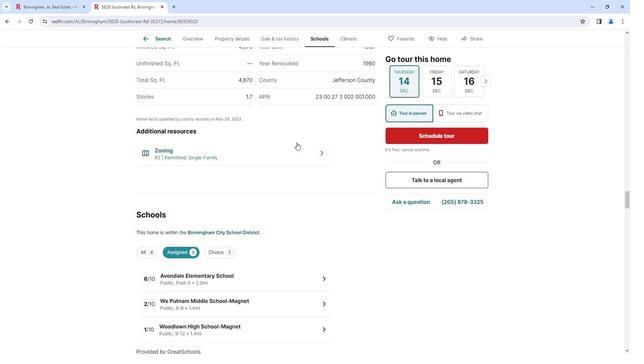 
Action: Mouse scrolled (295, 150) with delta (0, 0)
Screenshot: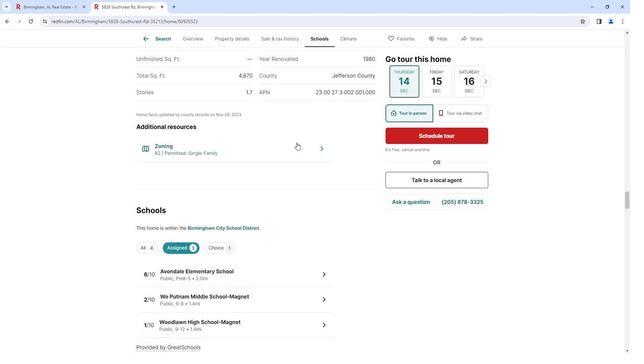 
Action: Mouse scrolled (295, 150) with delta (0, 0)
Screenshot: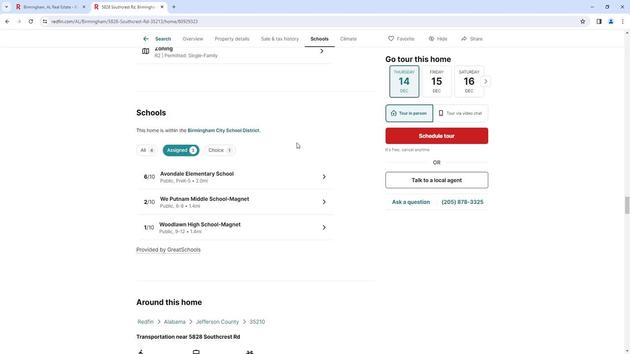 
Action: Mouse scrolled (295, 150) with delta (0, 0)
Screenshot: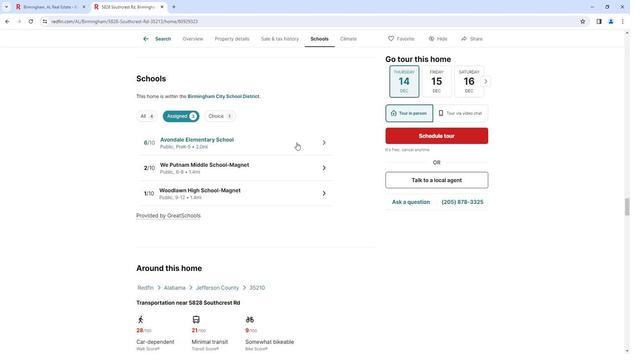 
Action: Mouse scrolled (295, 150) with delta (0, 0)
Screenshot: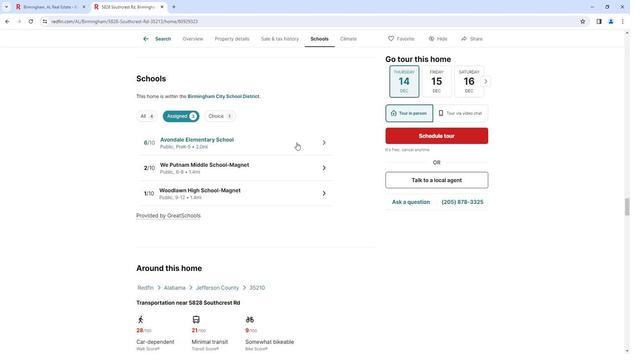 
Action: Mouse scrolled (295, 150) with delta (0, 0)
Screenshot: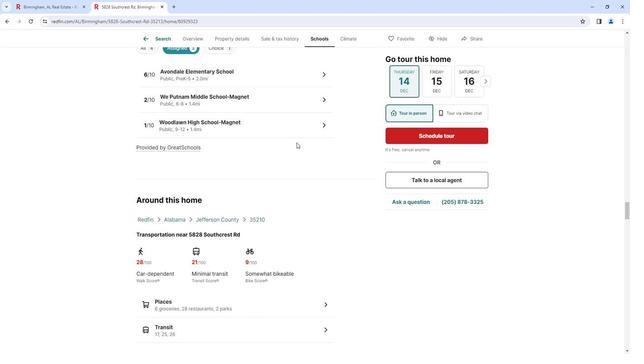 
Action: Mouse scrolled (295, 150) with delta (0, 0)
Screenshot: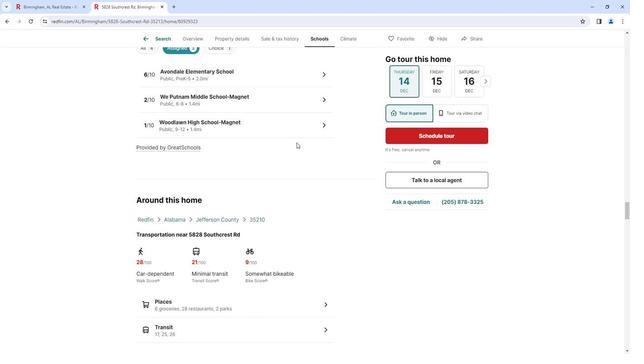 
Action: Mouse scrolled (295, 150) with delta (0, 0)
Screenshot: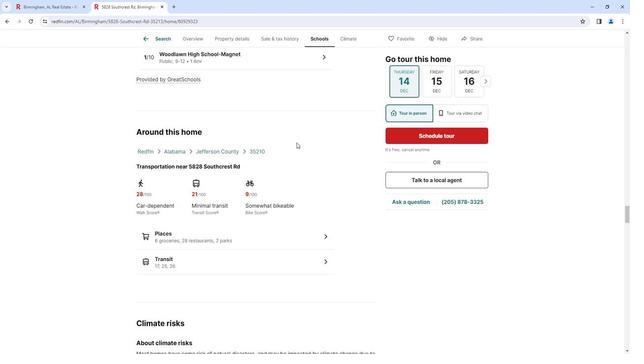 
Action: Mouse scrolled (295, 150) with delta (0, 0)
Screenshot: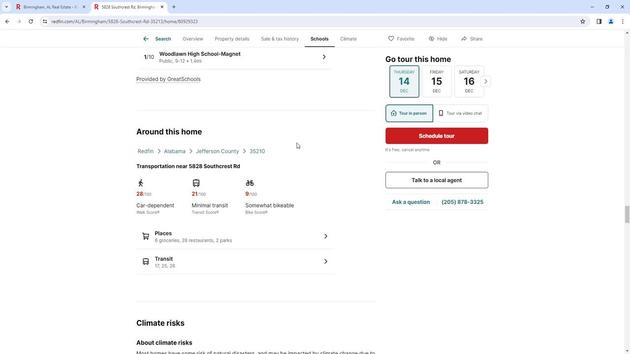 
Action: Mouse scrolled (295, 150) with delta (0, 0)
